 Task: Get a notification when it's time for the webinar.
Action: Mouse moved to (76, 110)
Screenshot: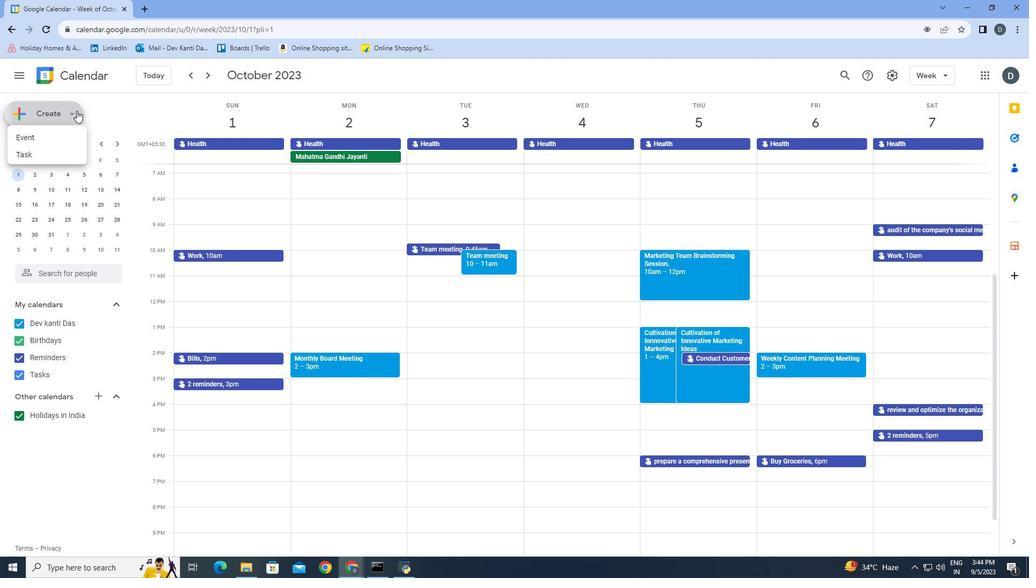 
Action: Mouse pressed left at (76, 110)
Screenshot: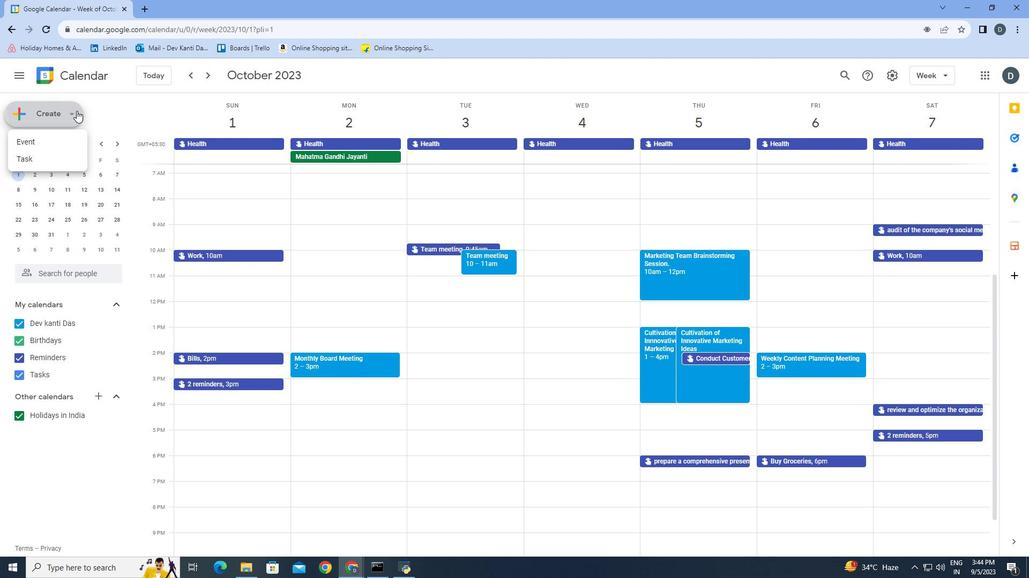 
Action: Mouse moved to (47, 146)
Screenshot: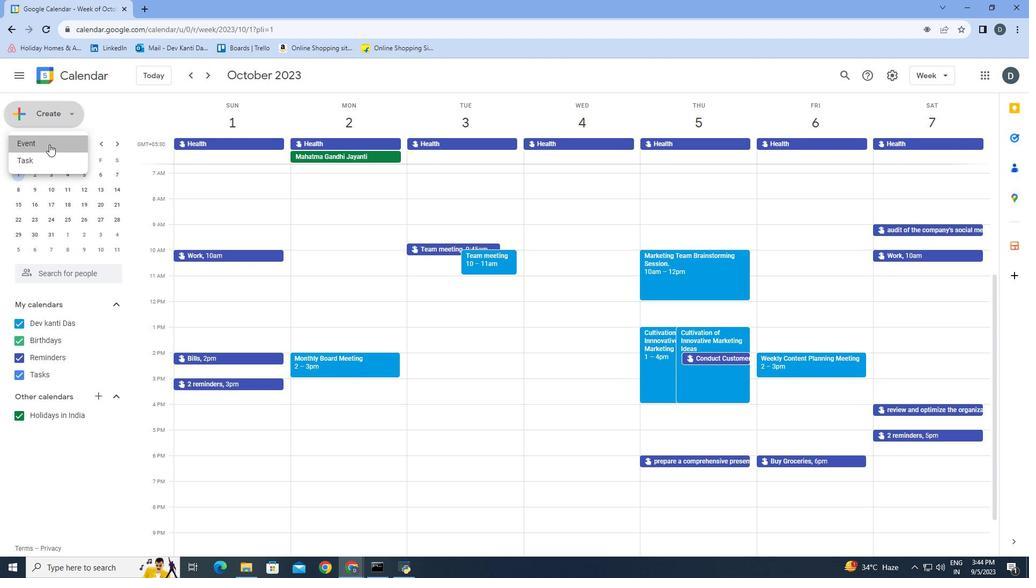 
Action: Mouse pressed left at (47, 146)
Screenshot: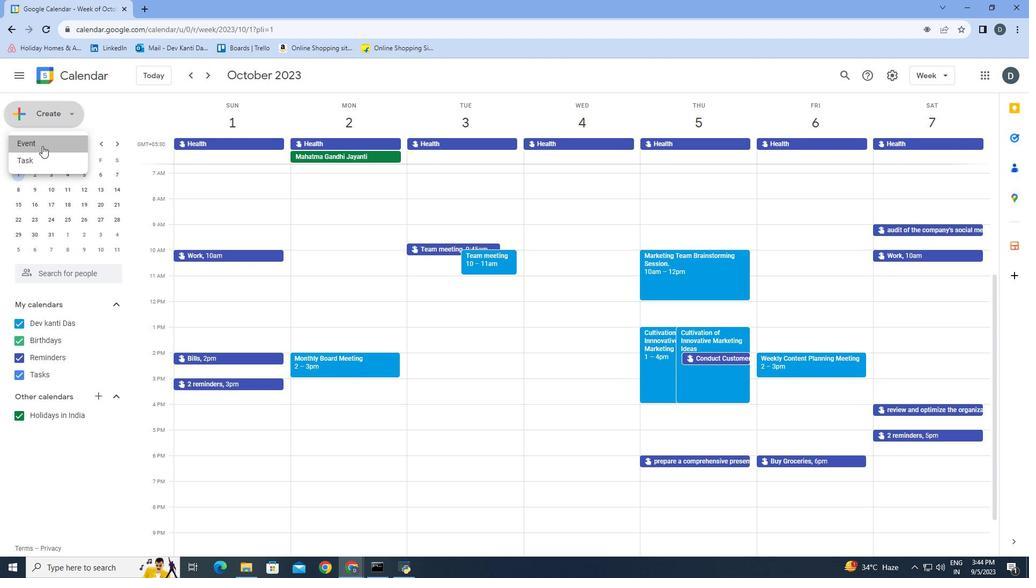 
Action: Mouse moved to (437, 425)
Screenshot: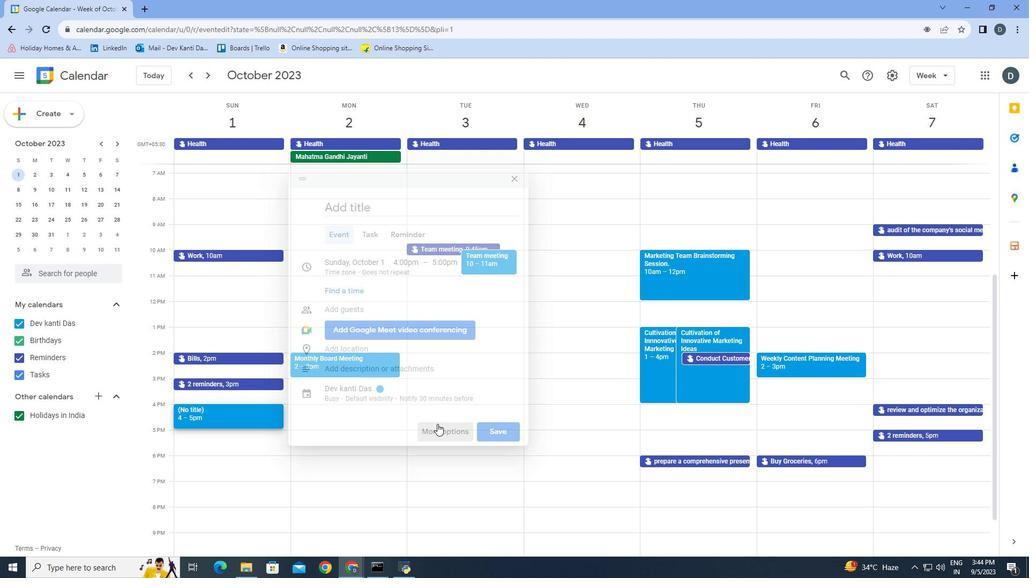 
Action: Mouse pressed left at (437, 425)
Screenshot: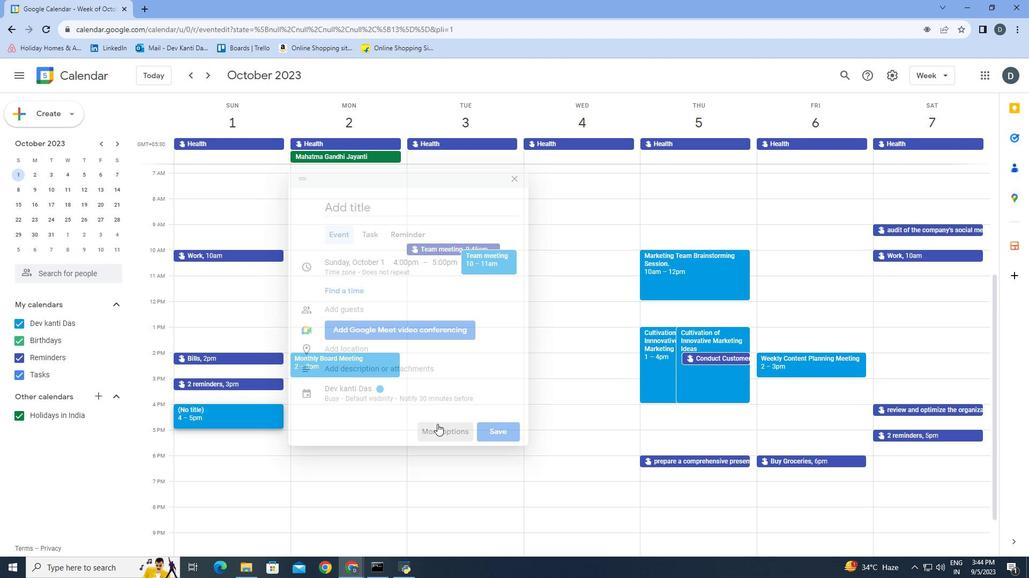 
Action: Mouse moved to (169, 79)
Screenshot: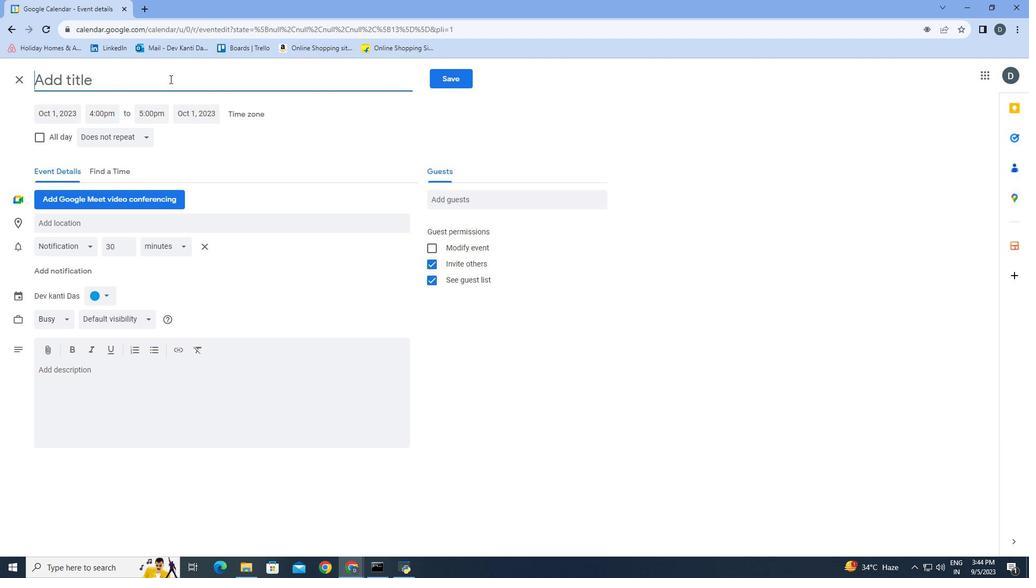 
Action: Mouse pressed left at (169, 79)
Screenshot: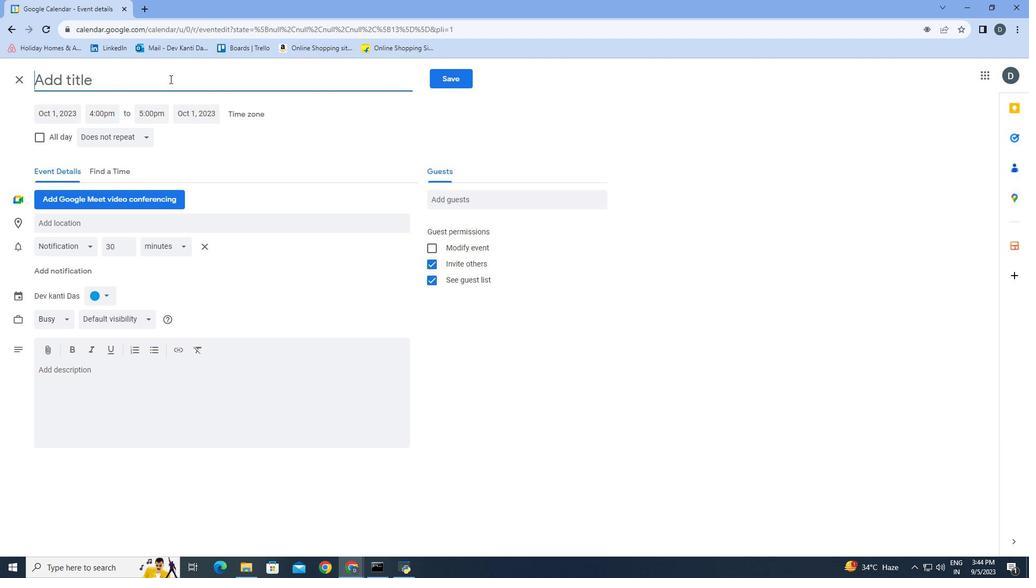 
Action: Key pressed web
Screenshot: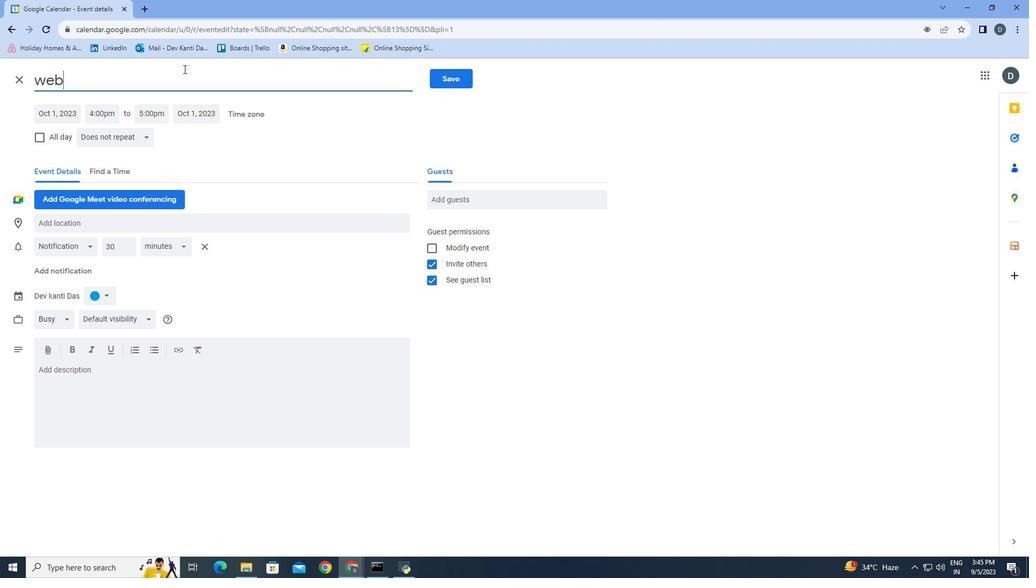 
Action: Mouse moved to (183, 69)
Screenshot: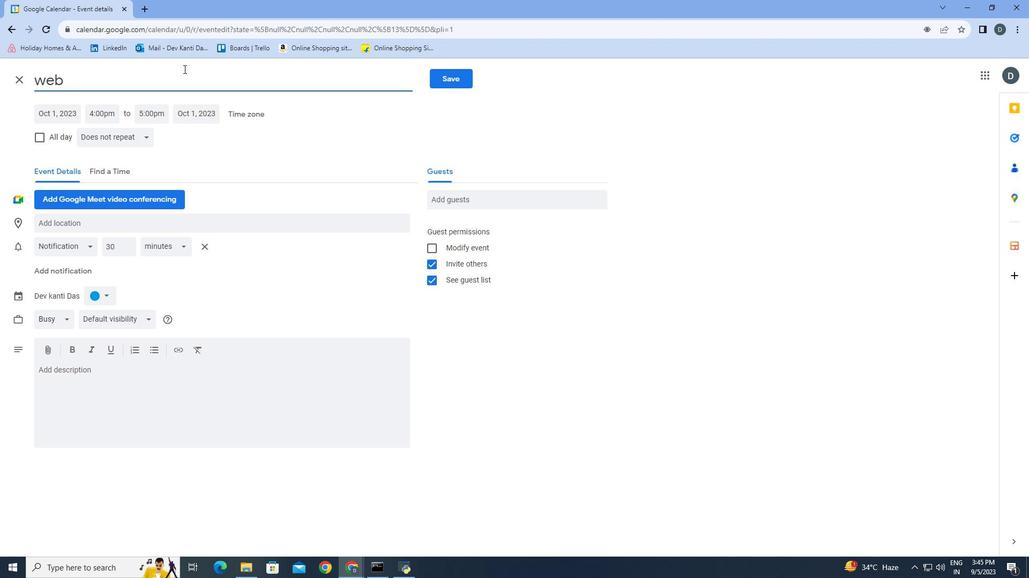 
Action: Key pressed inar
Screenshot: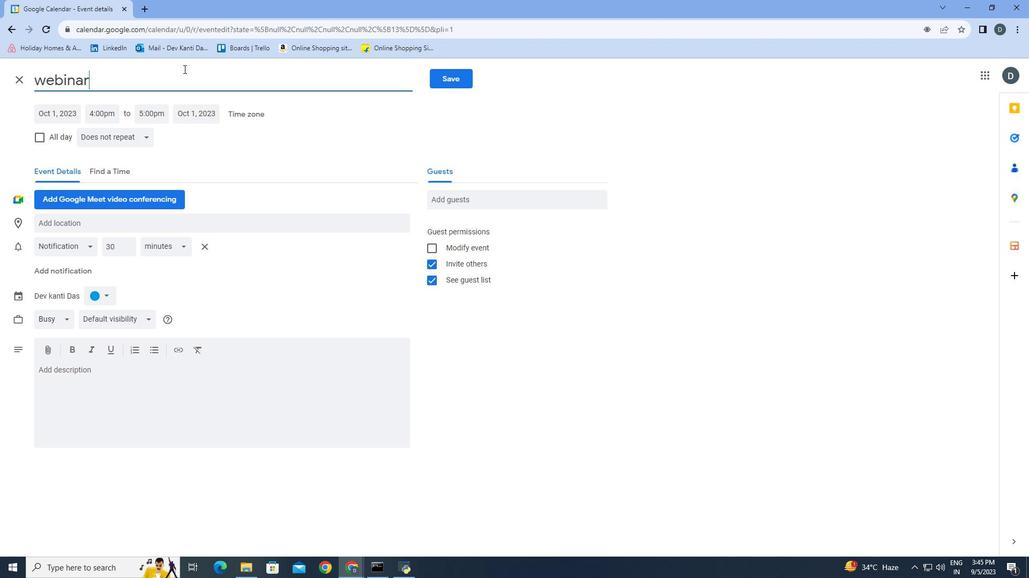 
Action: Mouse moved to (56, 111)
Screenshot: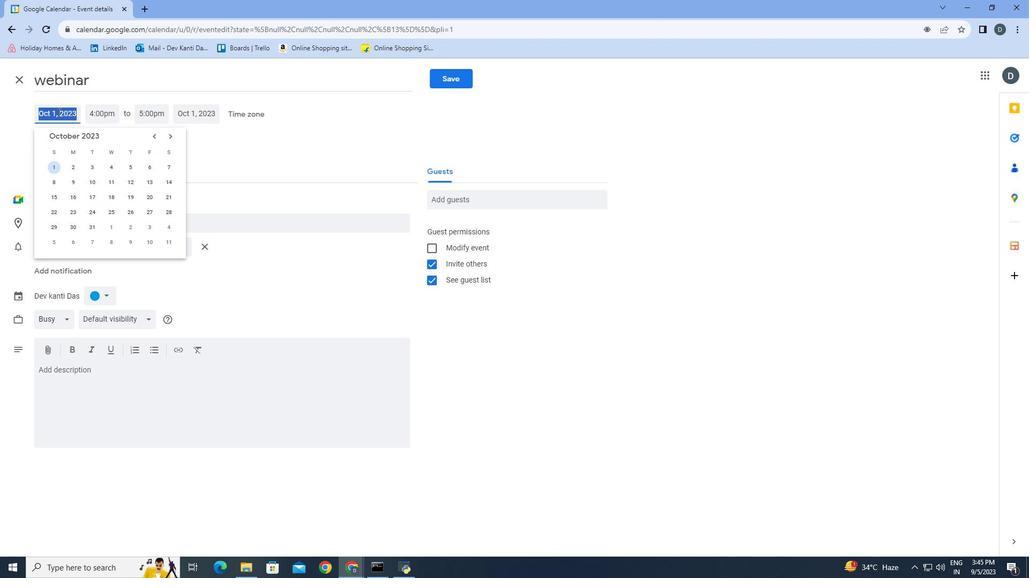 
Action: Mouse pressed left at (56, 111)
Screenshot: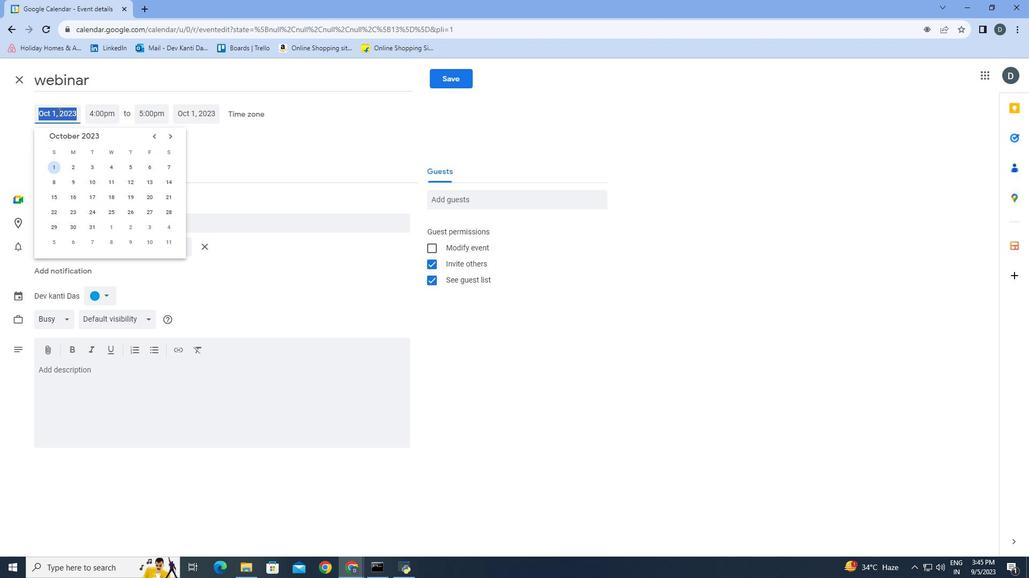 
Action: Mouse moved to (89, 180)
Screenshot: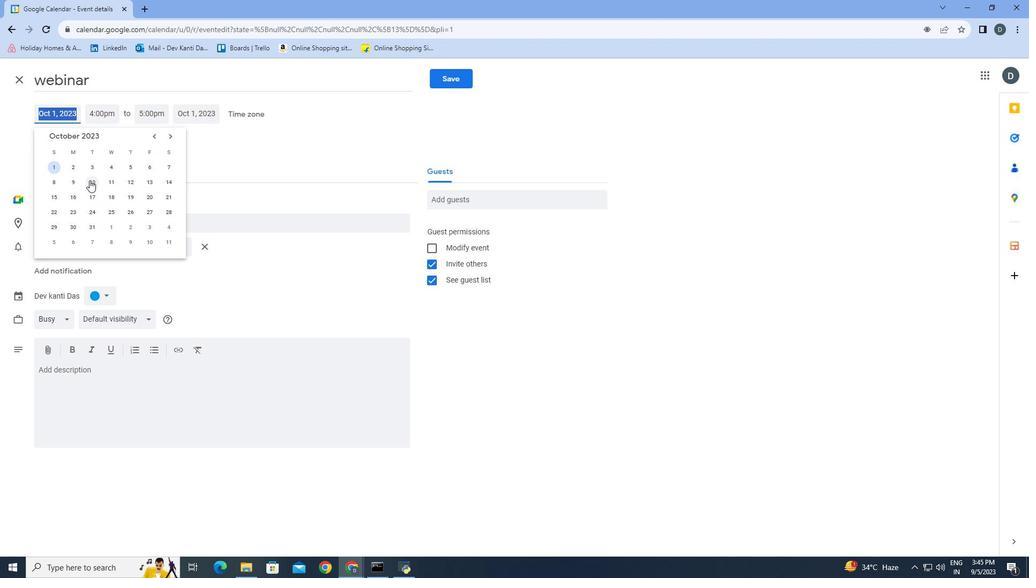 
Action: Mouse pressed left at (89, 180)
Screenshot: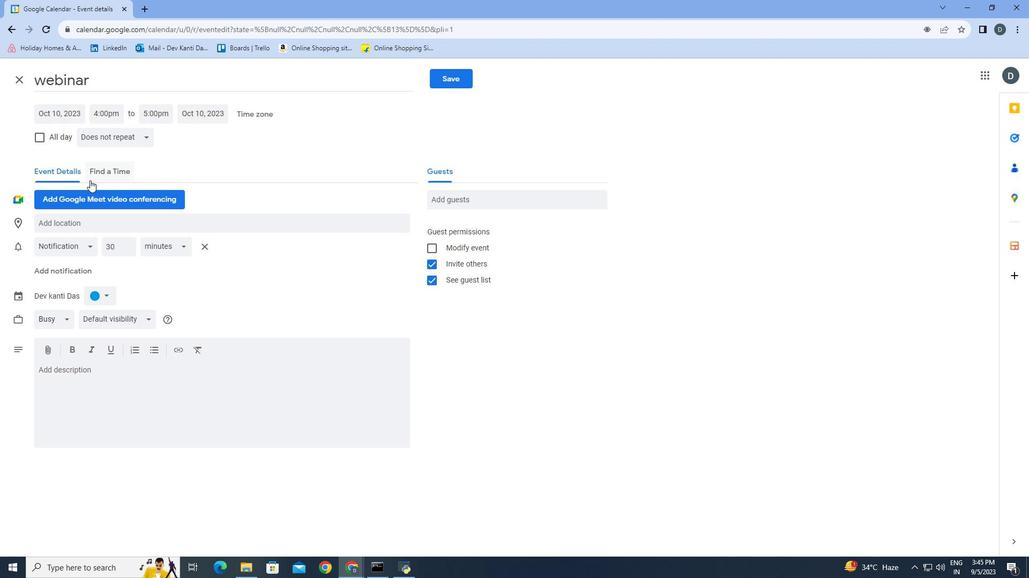 
Action: Mouse moved to (115, 223)
Screenshot: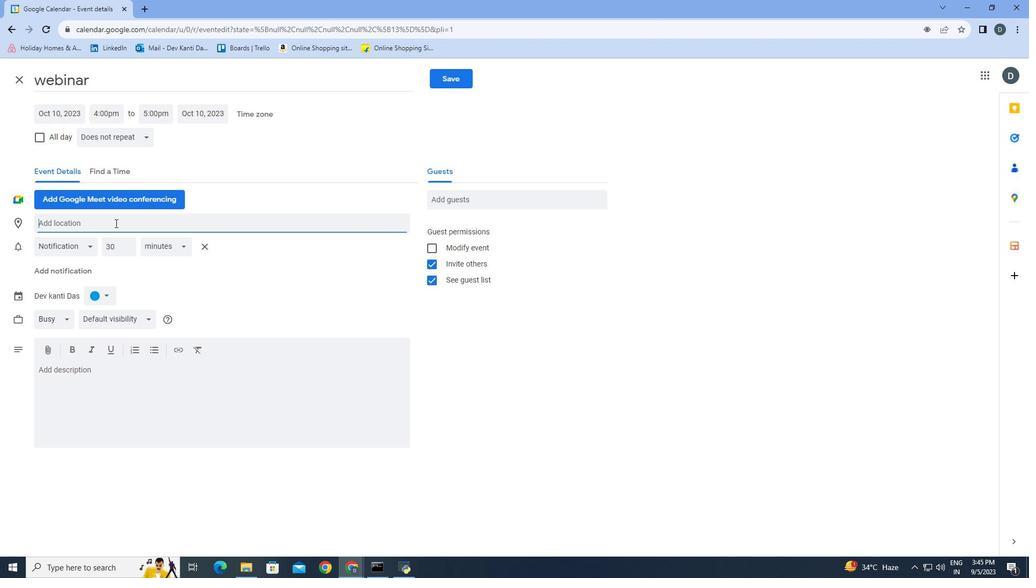
Action: Mouse pressed left at (115, 223)
Screenshot: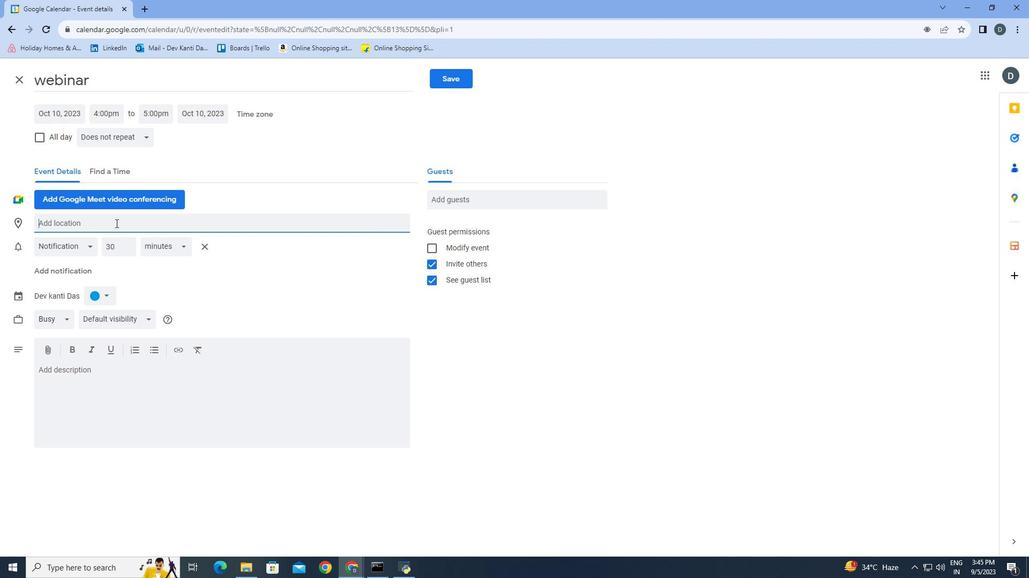
Action: Mouse moved to (122, 217)
Screenshot: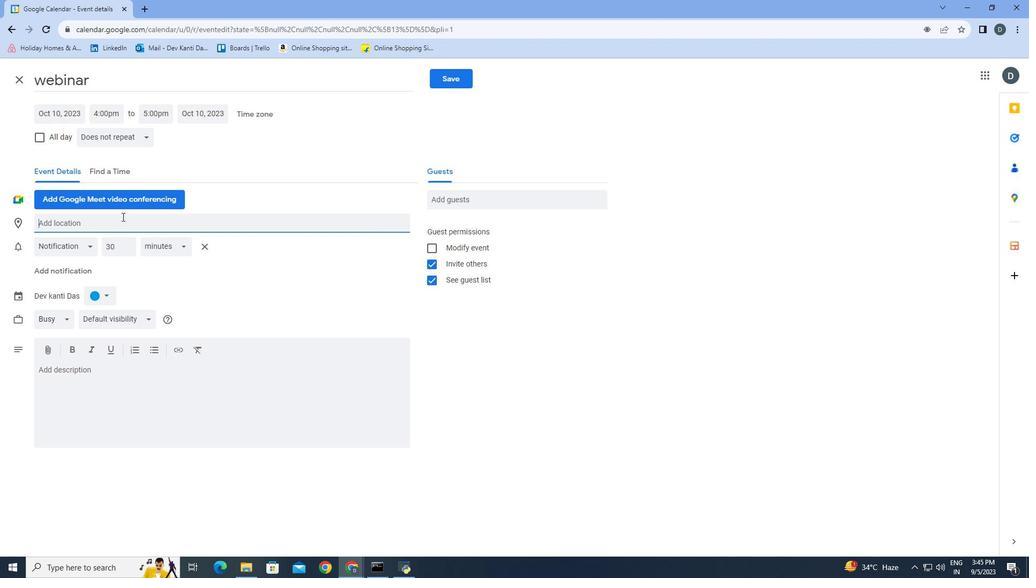 
Action: Key pressed <Key.shift>C
Screenshot: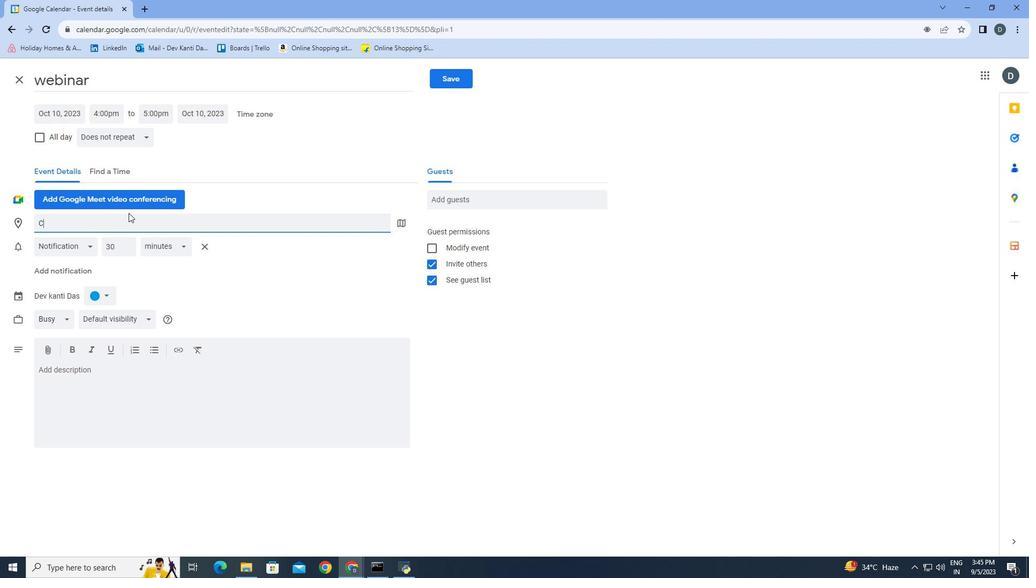 
Action: Mouse moved to (136, 206)
Screenshot: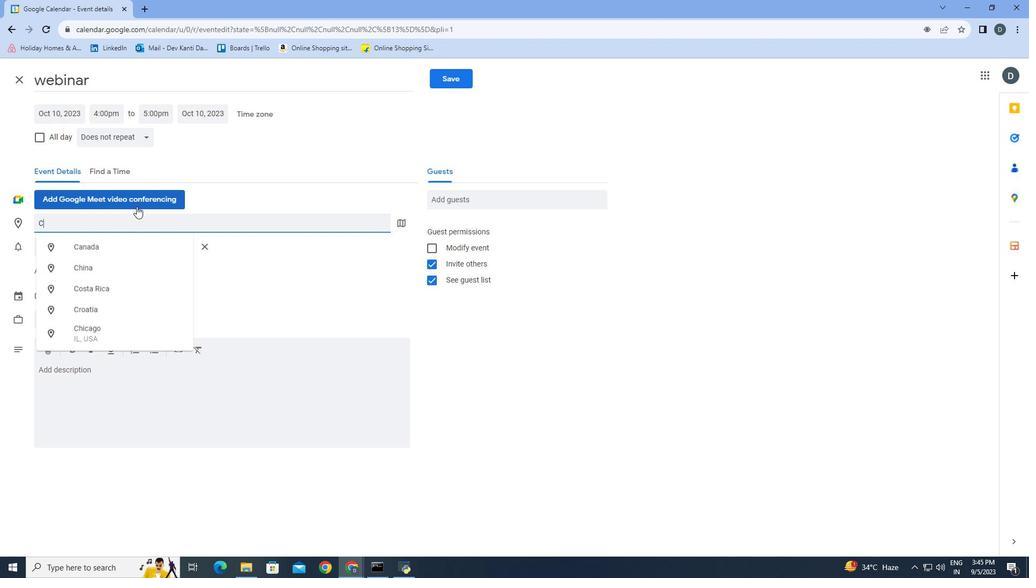 
Action: Key pressed onference<Key.space><Key.shift>Room<Key.enter>
Screenshot: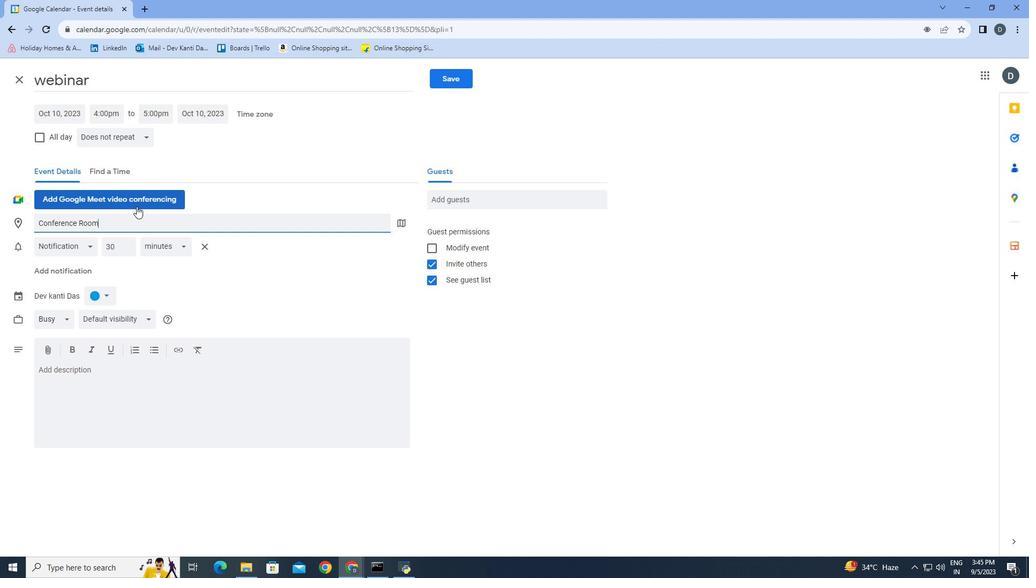 
Action: Mouse moved to (78, 252)
Screenshot: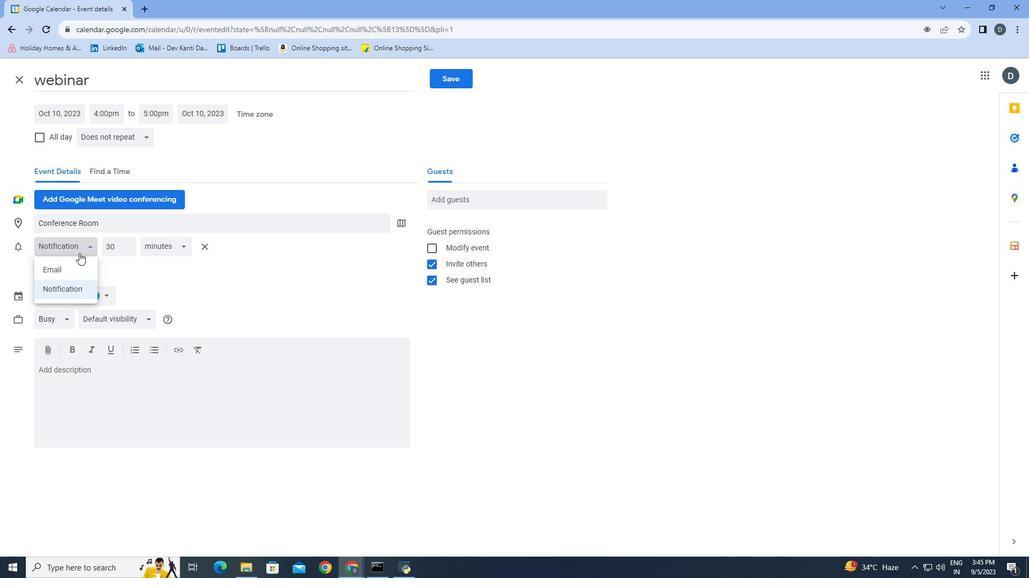 
Action: Mouse pressed left at (78, 252)
Screenshot: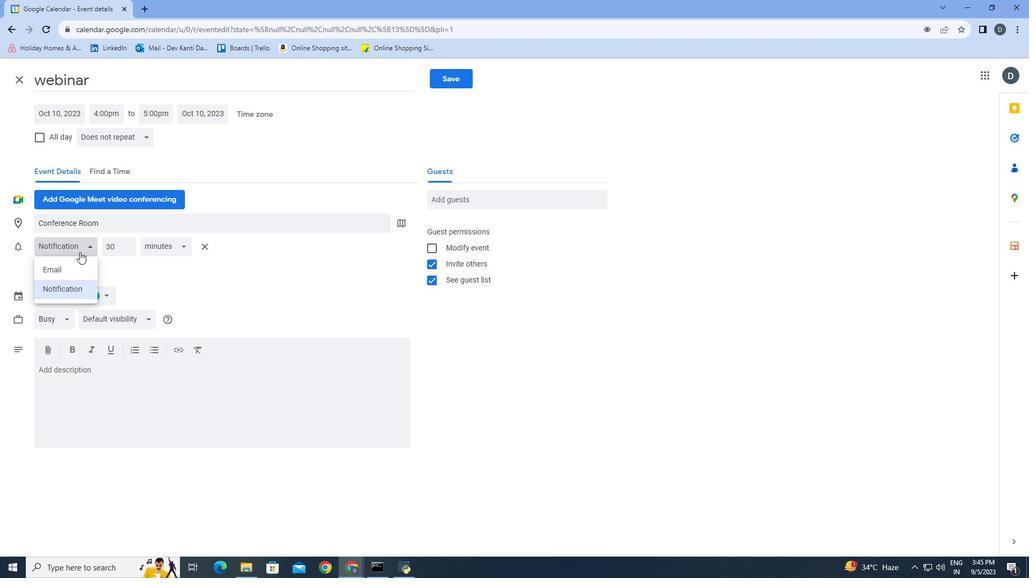 
Action: Mouse moved to (73, 286)
Screenshot: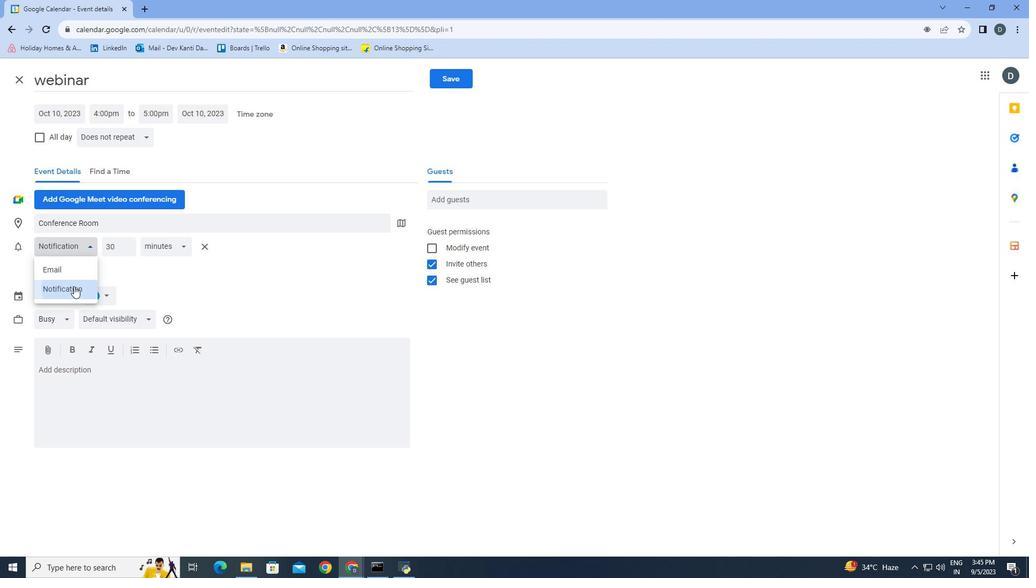 
Action: Mouse pressed left at (73, 286)
Screenshot: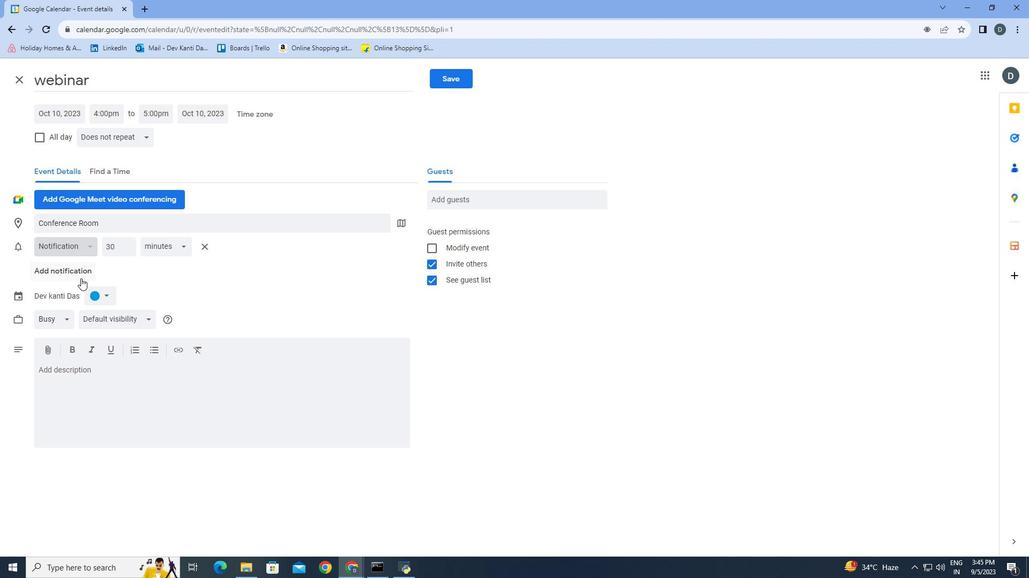 
Action: Mouse moved to (181, 243)
Screenshot: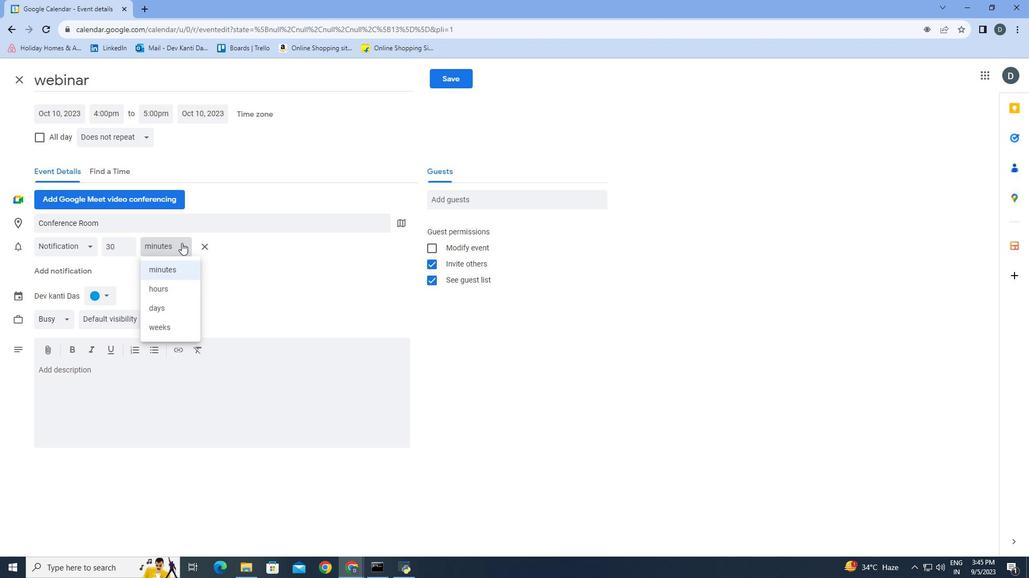 
Action: Mouse pressed left at (181, 243)
Screenshot: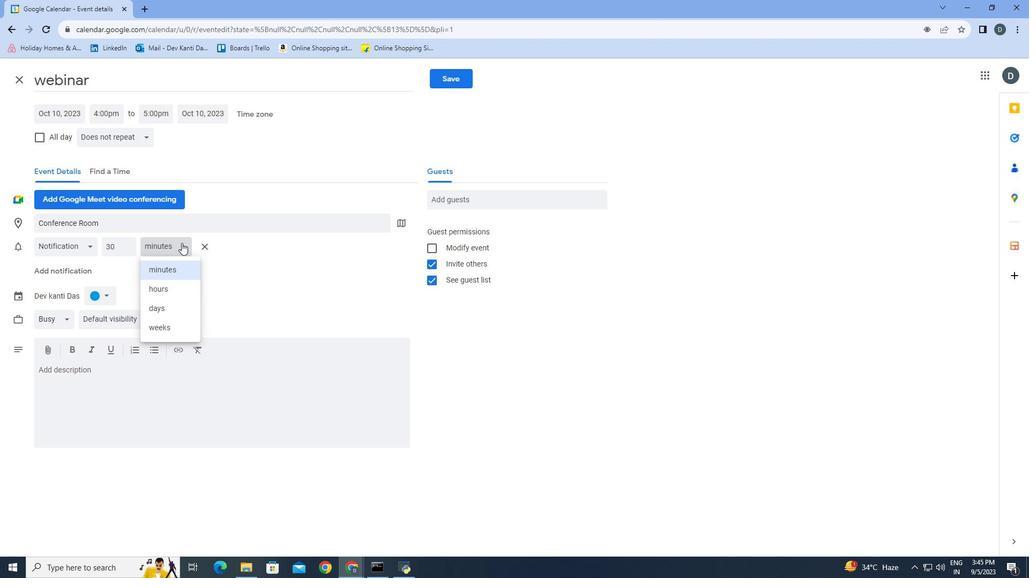 
Action: Mouse moved to (169, 309)
Screenshot: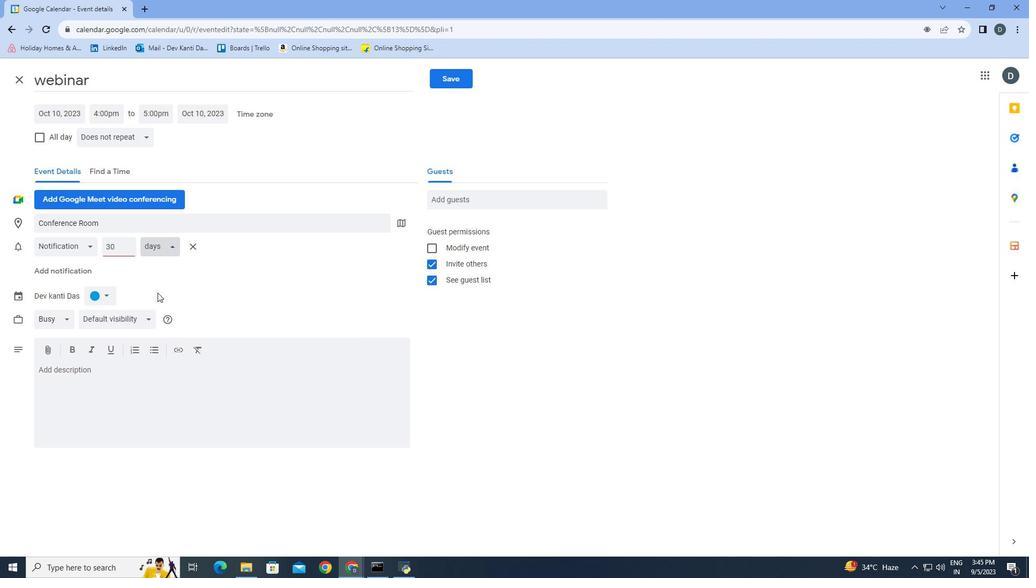 
Action: Mouse pressed left at (169, 309)
Screenshot: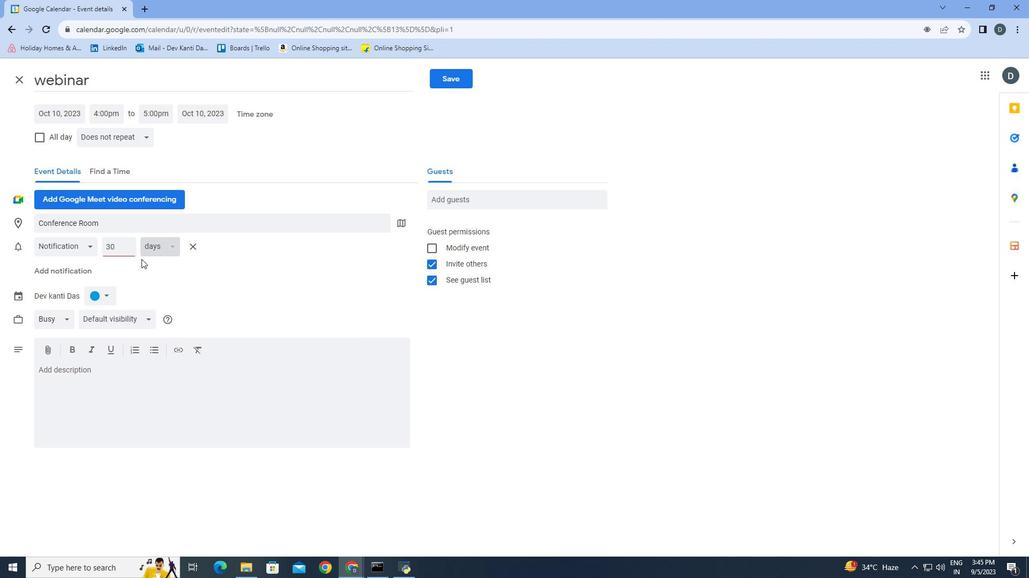 
Action: Mouse moved to (129, 243)
Screenshot: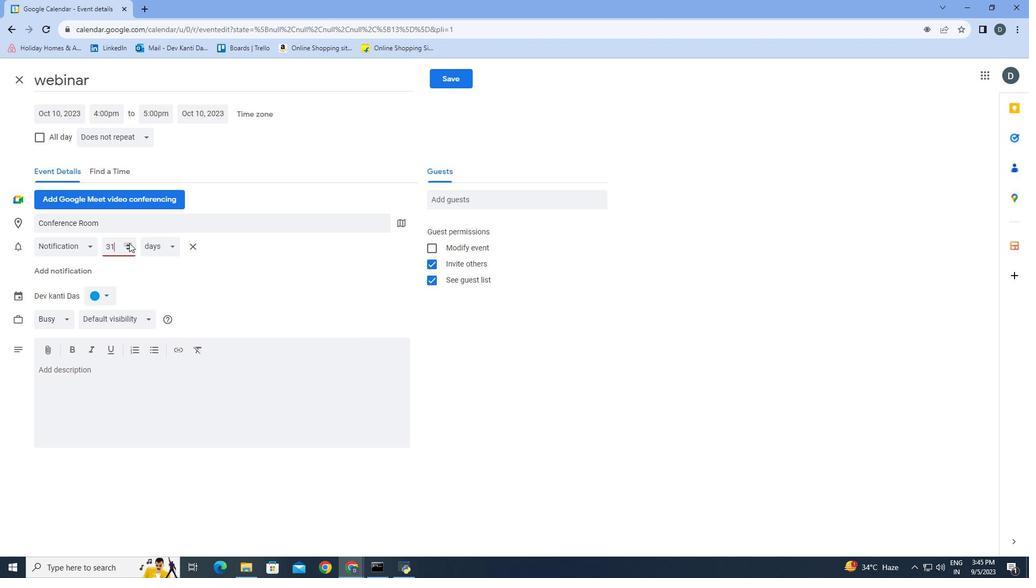 
Action: Mouse pressed left at (129, 243)
Screenshot: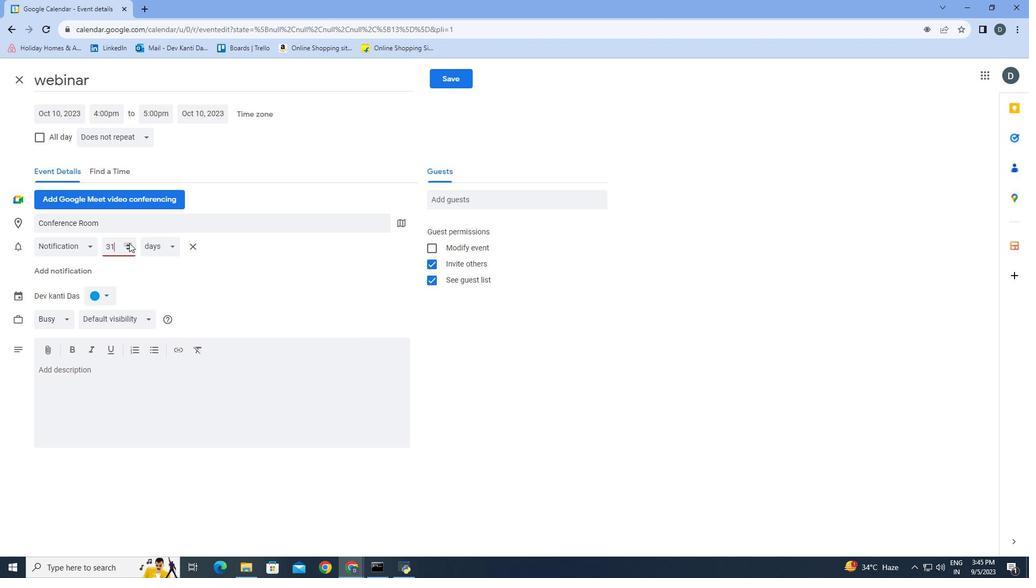 
Action: Mouse moved to (128, 248)
Screenshot: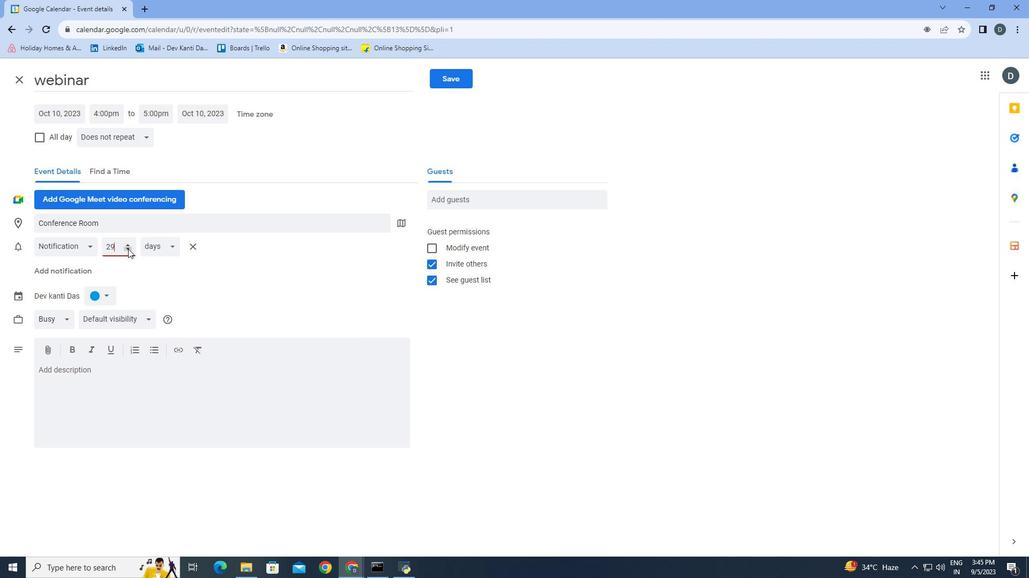 
Action: Mouse pressed left at (128, 248)
Screenshot: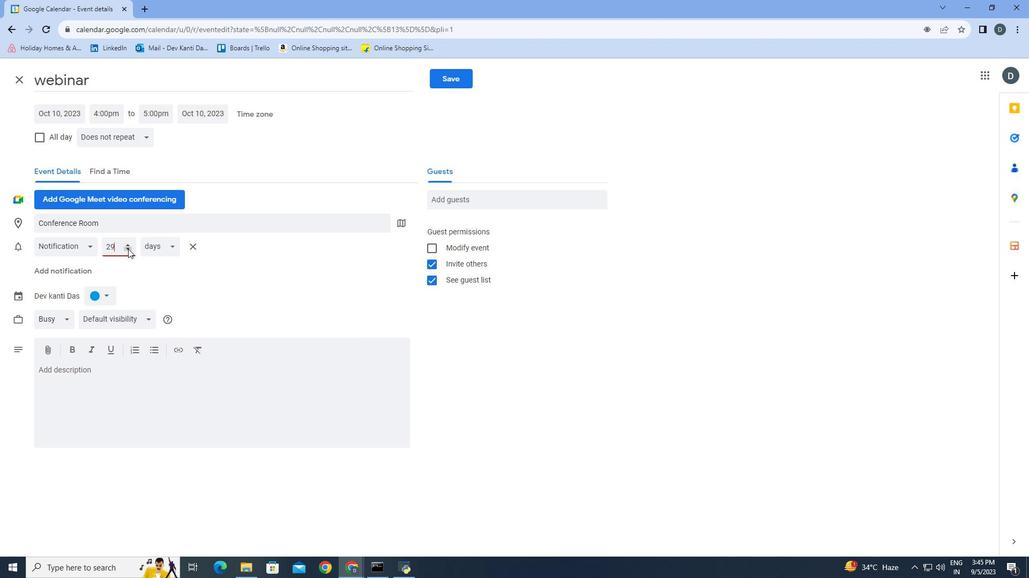 
Action: Mouse pressed left at (128, 248)
Screenshot: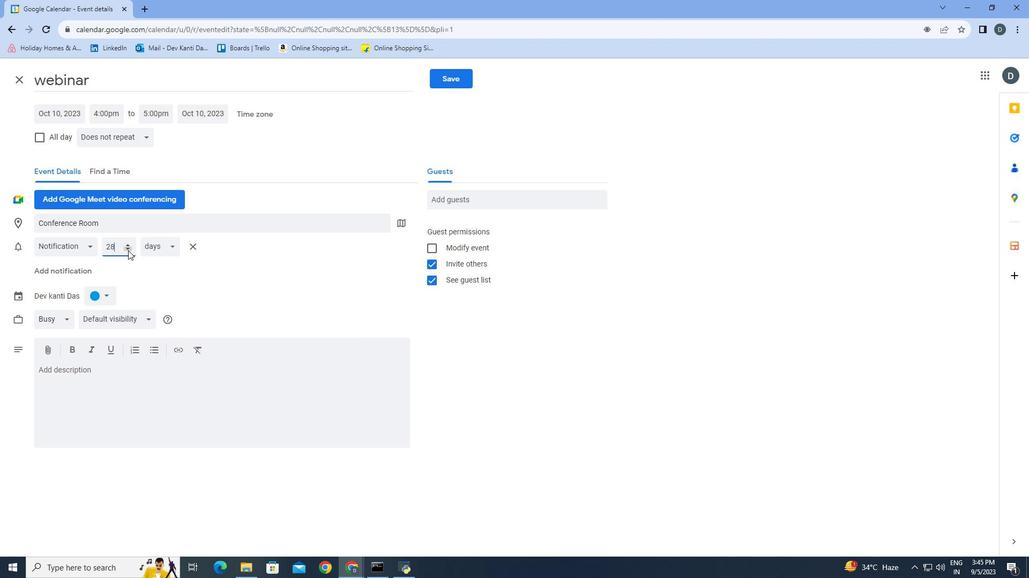 
Action: Mouse moved to (128, 249)
Screenshot: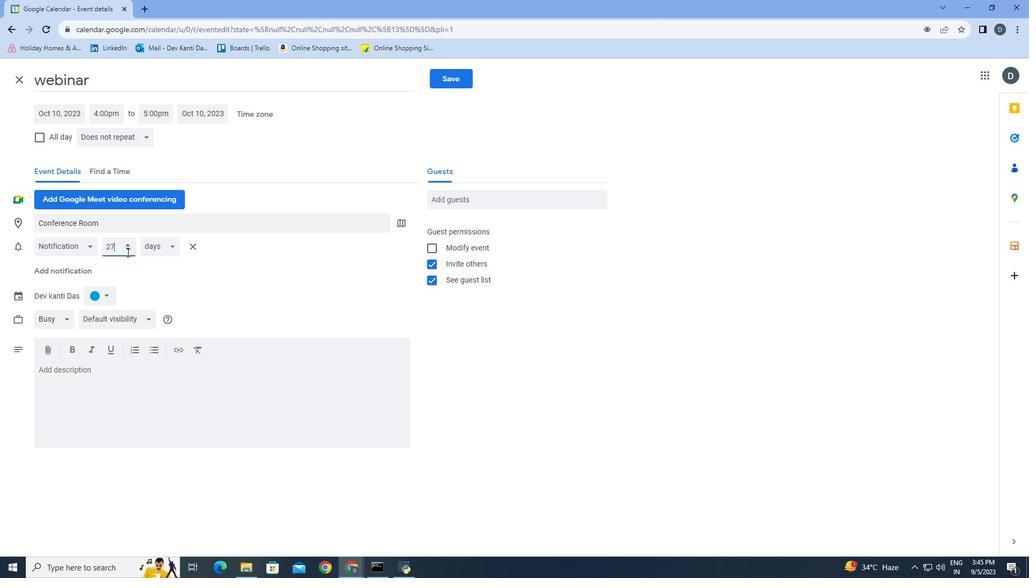 
Action: Mouse pressed left at (128, 249)
Screenshot: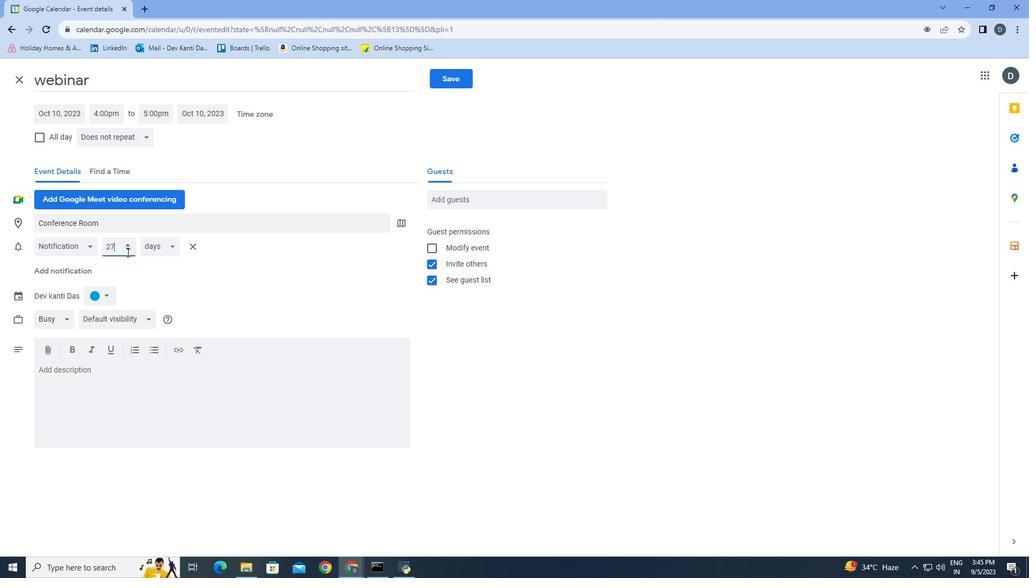 
Action: Mouse moved to (128, 251)
Screenshot: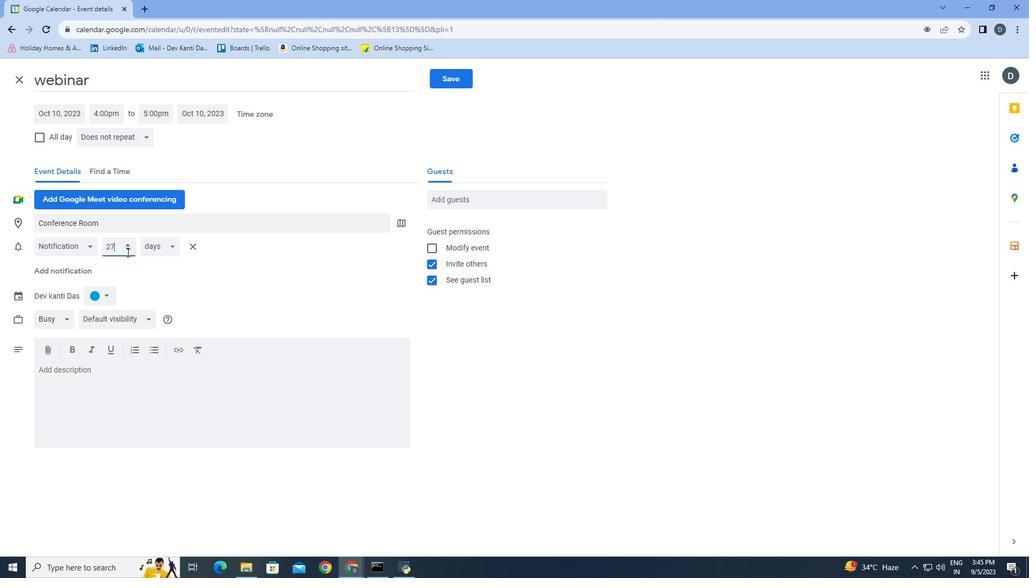 
Action: Mouse pressed left at (128, 251)
Screenshot: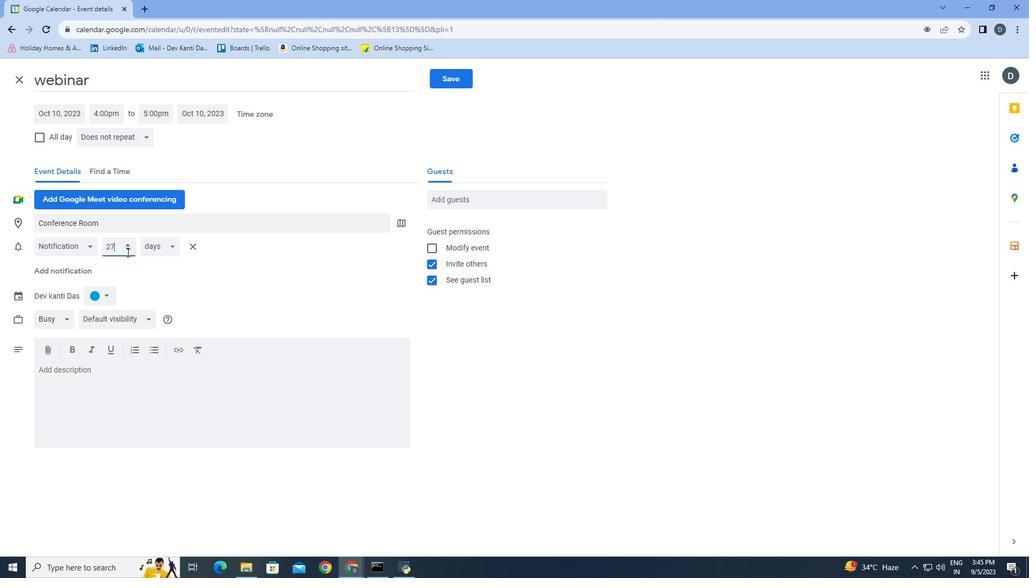 
Action: Mouse moved to (127, 252)
Screenshot: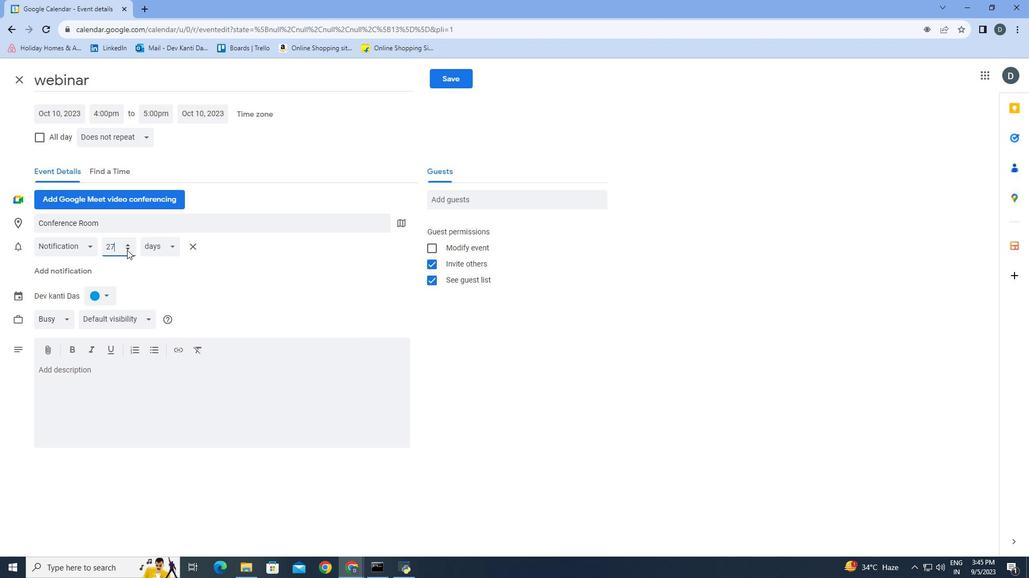 
Action: Mouse pressed left at (127, 252)
Screenshot: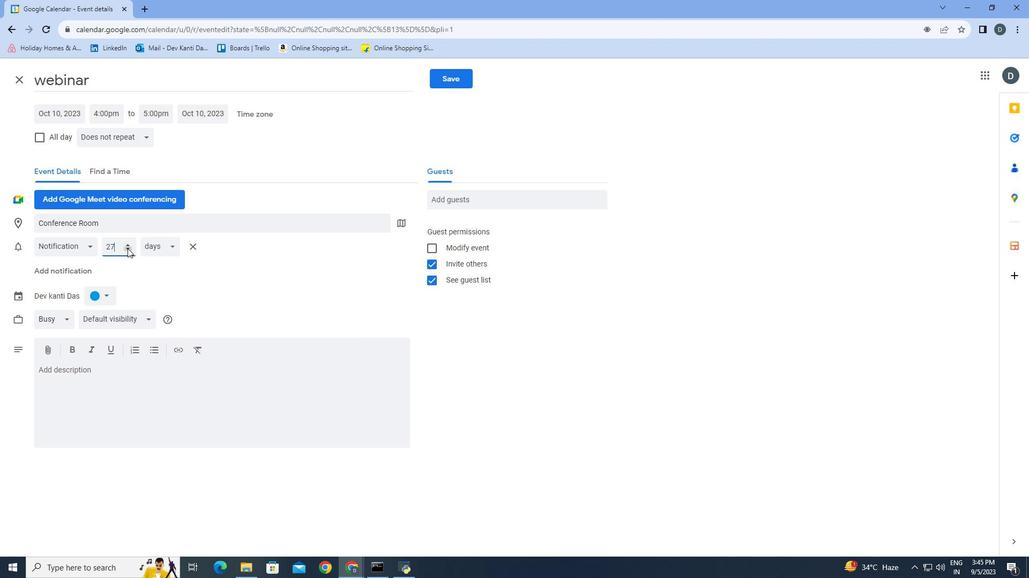 
Action: Mouse moved to (127, 248)
Screenshot: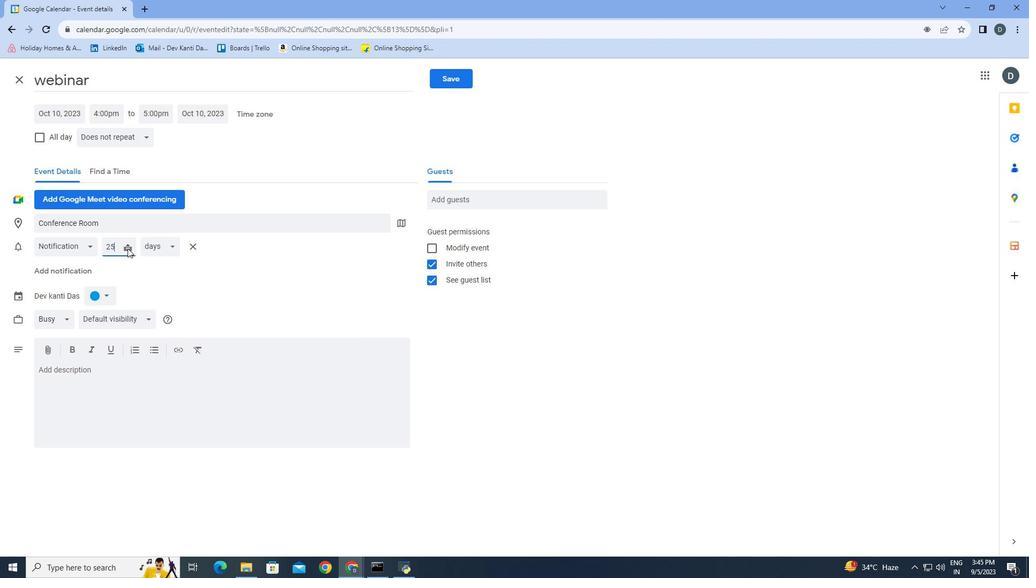 
Action: Mouse pressed left at (127, 248)
Screenshot: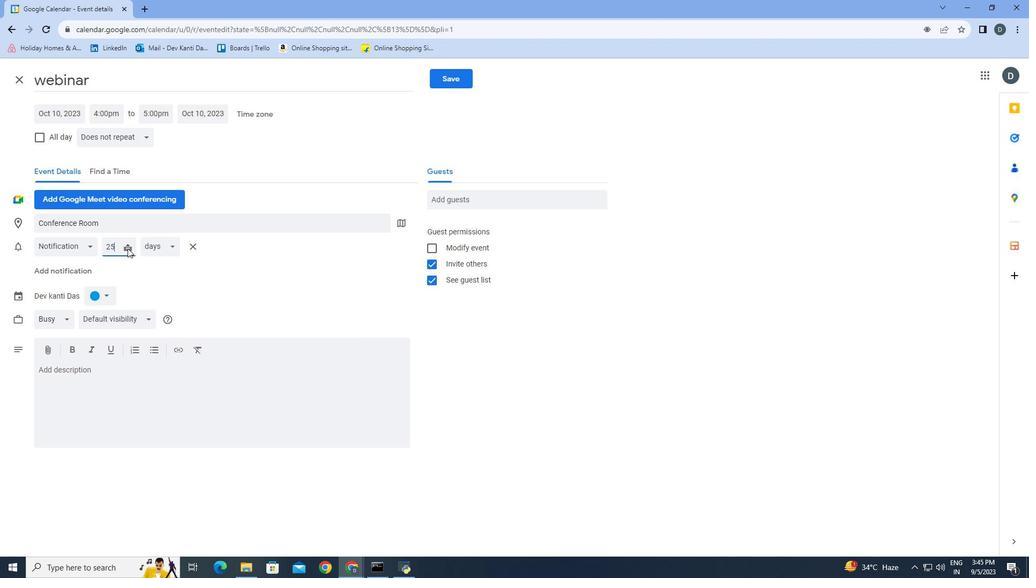 
Action: Mouse pressed left at (127, 248)
Screenshot: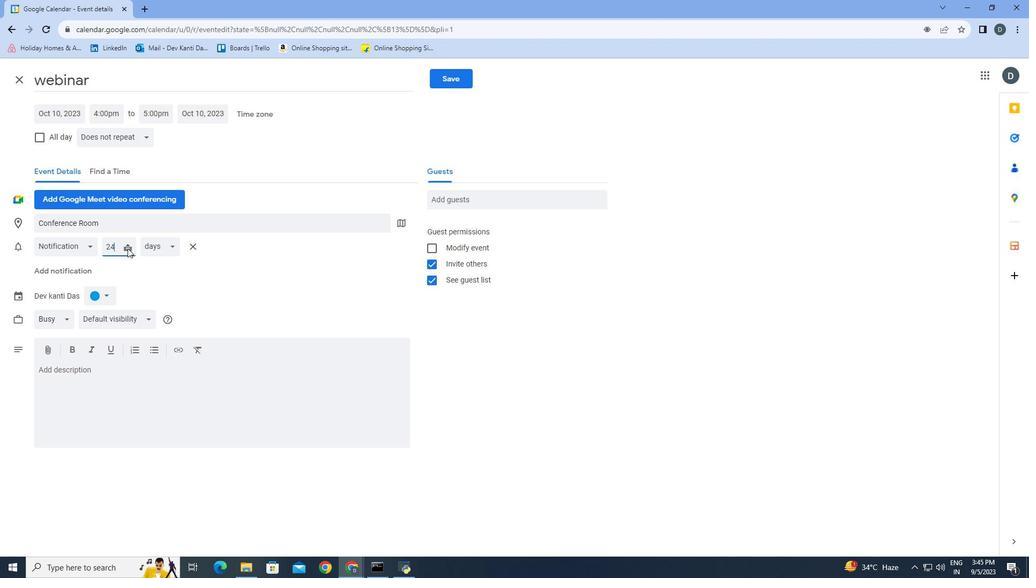 
Action: Mouse pressed left at (127, 248)
Screenshot: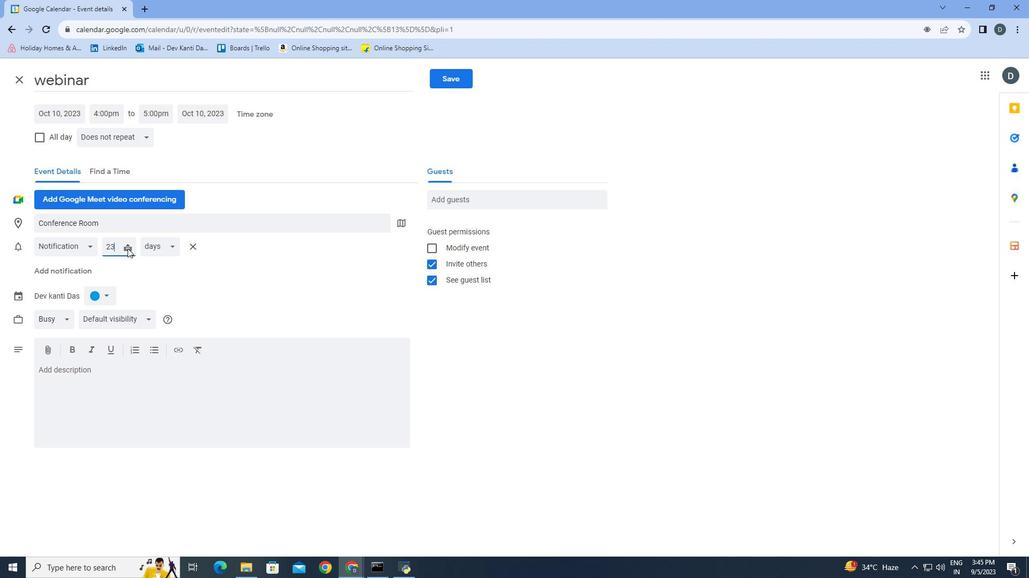 
Action: Mouse pressed left at (127, 248)
Screenshot: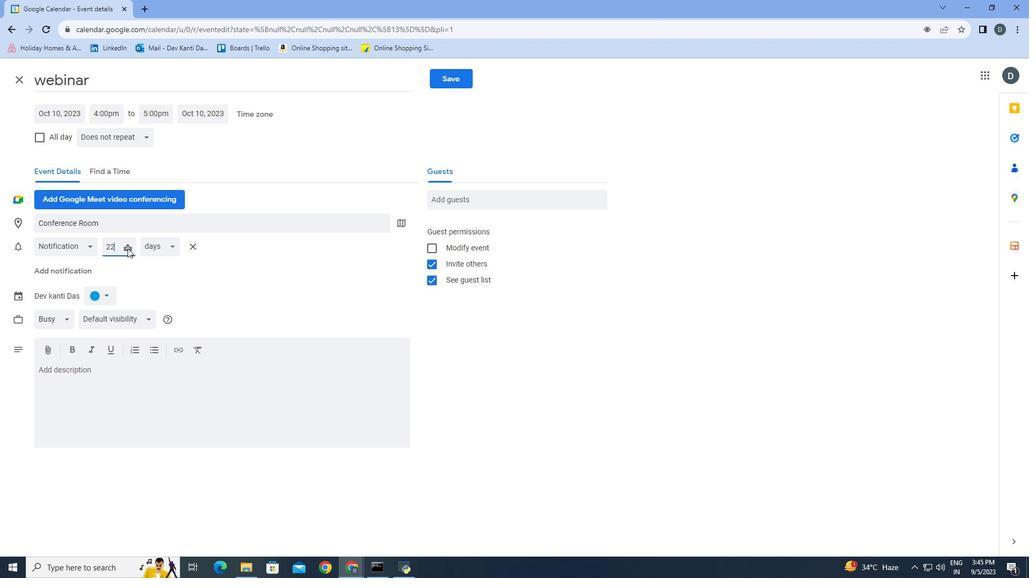
Action: Mouse pressed left at (127, 248)
Screenshot: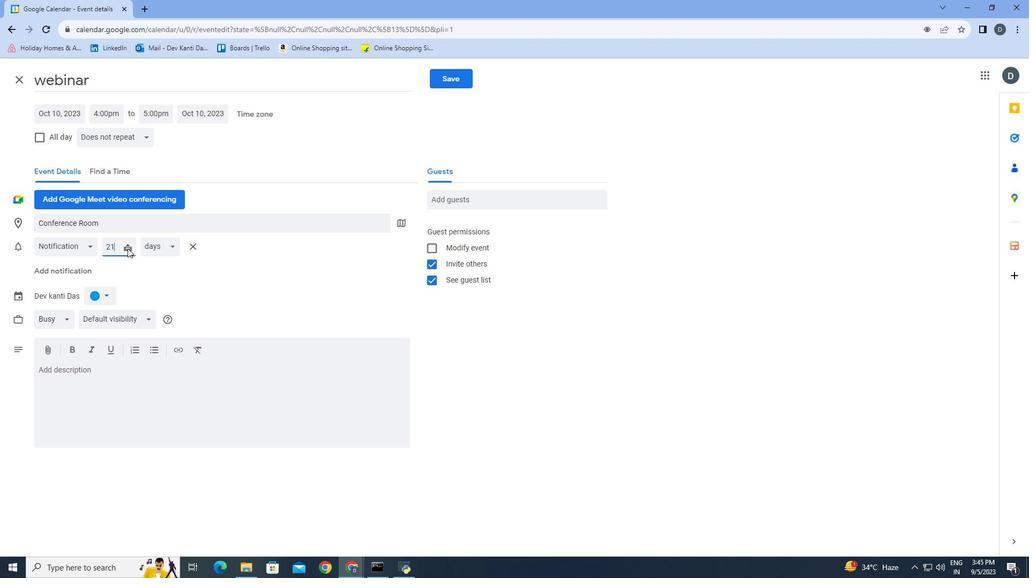 
Action: Mouse pressed left at (127, 248)
Screenshot: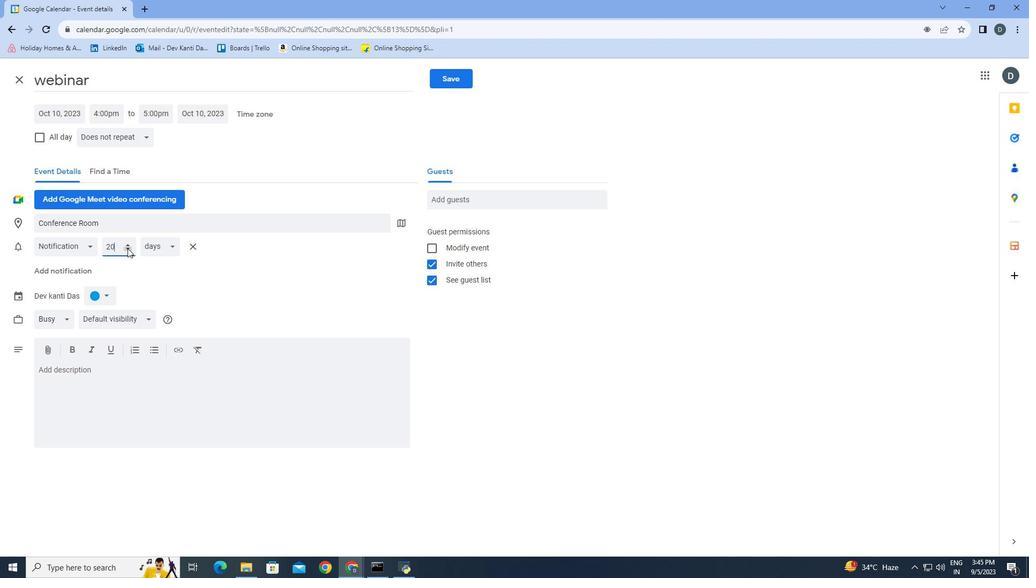 
Action: Mouse pressed left at (127, 248)
Screenshot: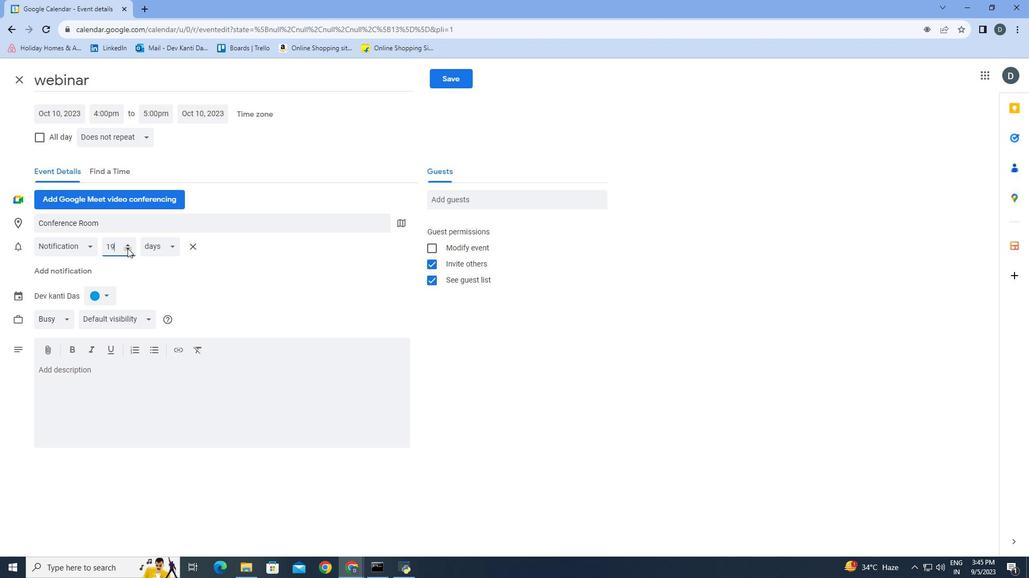 
Action: Mouse pressed left at (127, 248)
Screenshot: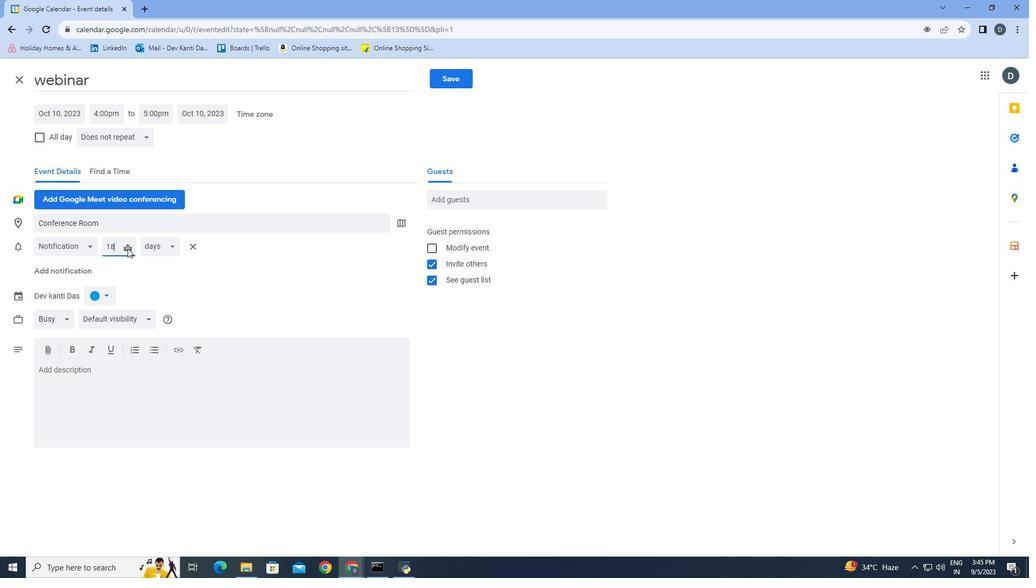 
Action: Mouse pressed left at (127, 248)
Screenshot: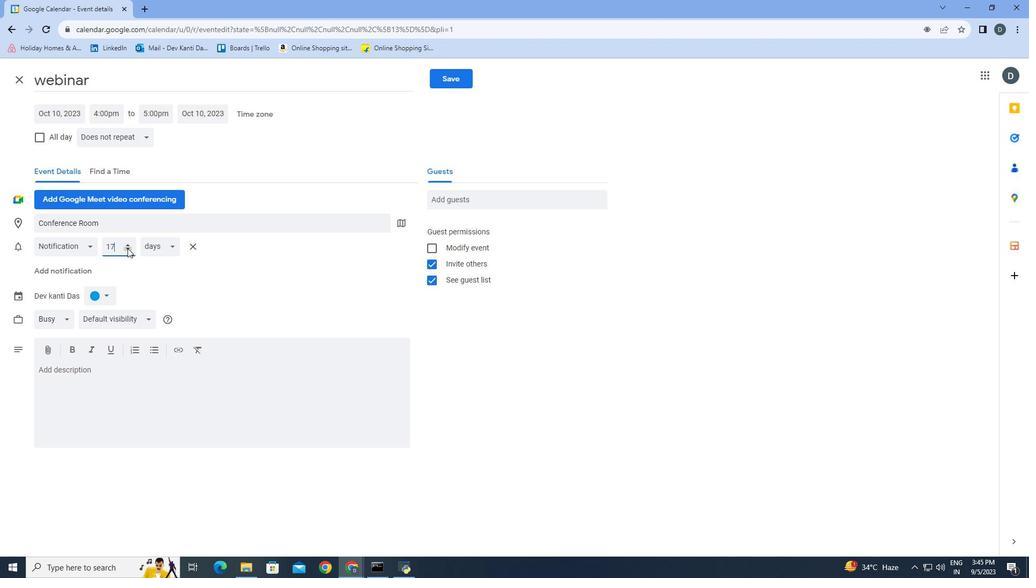 
Action: Mouse pressed left at (127, 248)
Screenshot: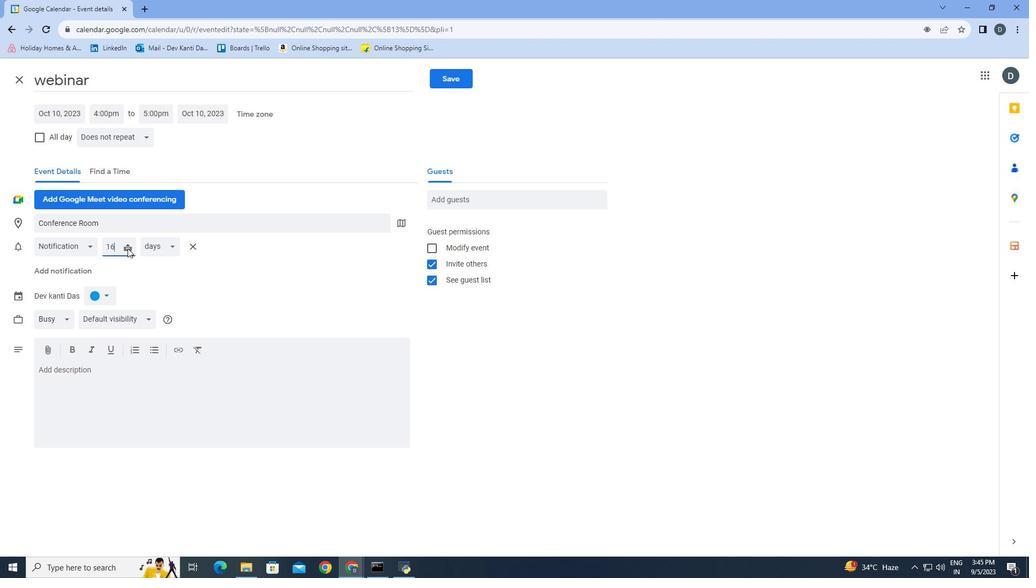 
Action: Mouse pressed left at (127, 248)
Screenshot: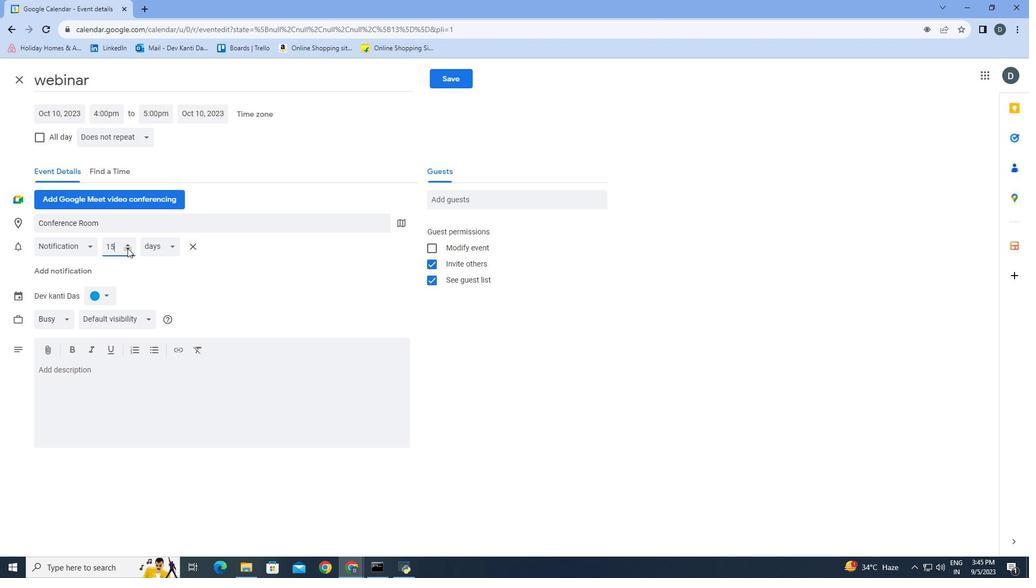 
Action: Mouse pressed left at (127, 248)
Screenshot: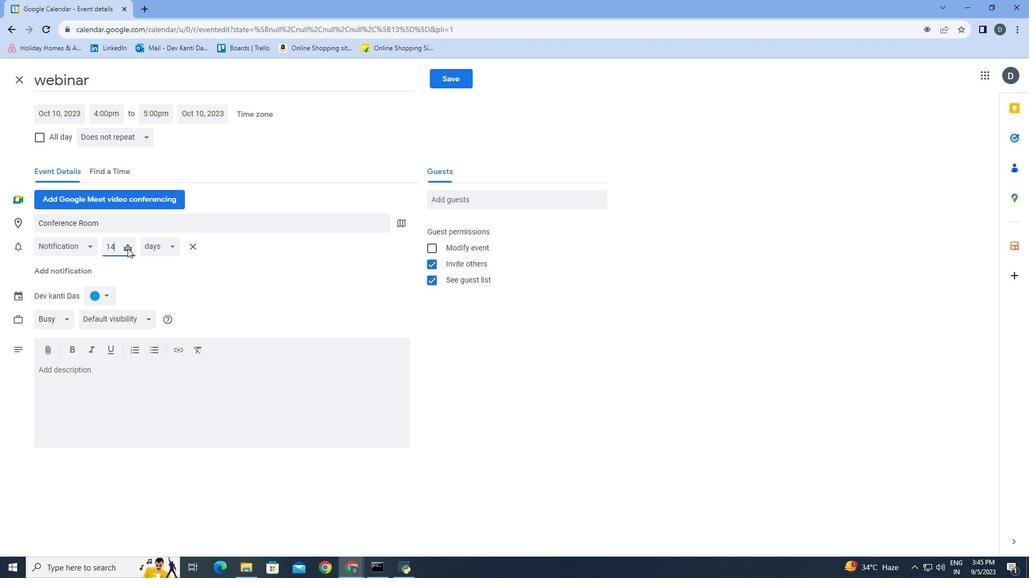 
Action: Mouse pressed left at (127, 248)
Screenshot: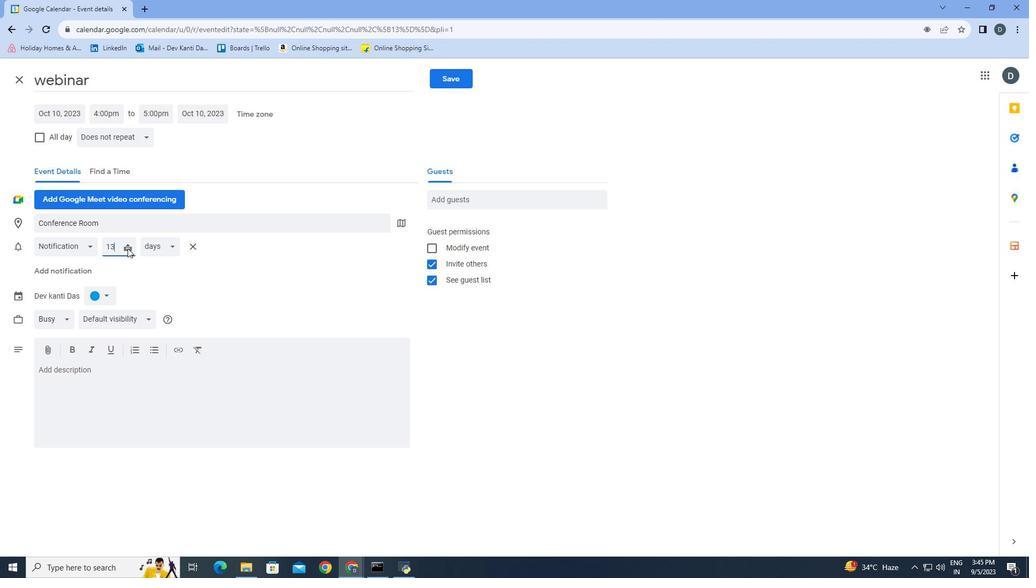 
Action: Mouse pressed left at (127, 248)
Screenshot: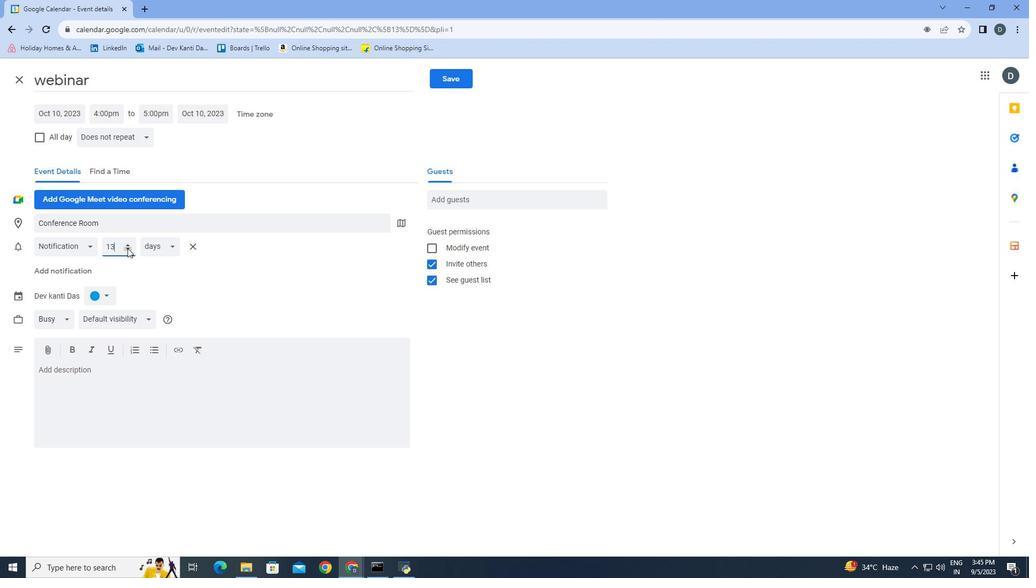 
Action: Mouse pressed left at (127, 248)
Screenshot: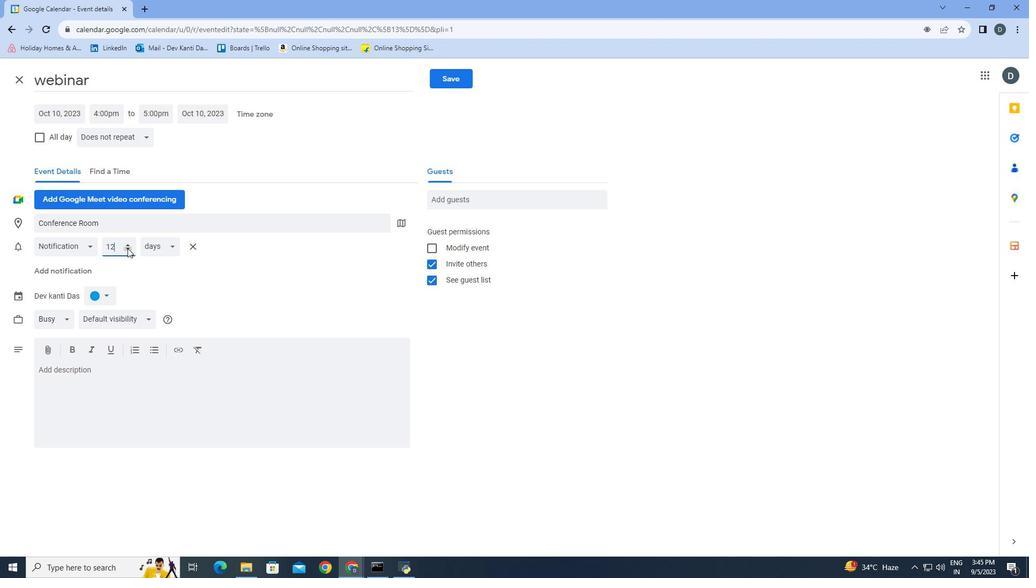 
Action: Mouse pressed left at (127, 248)
Screenshot: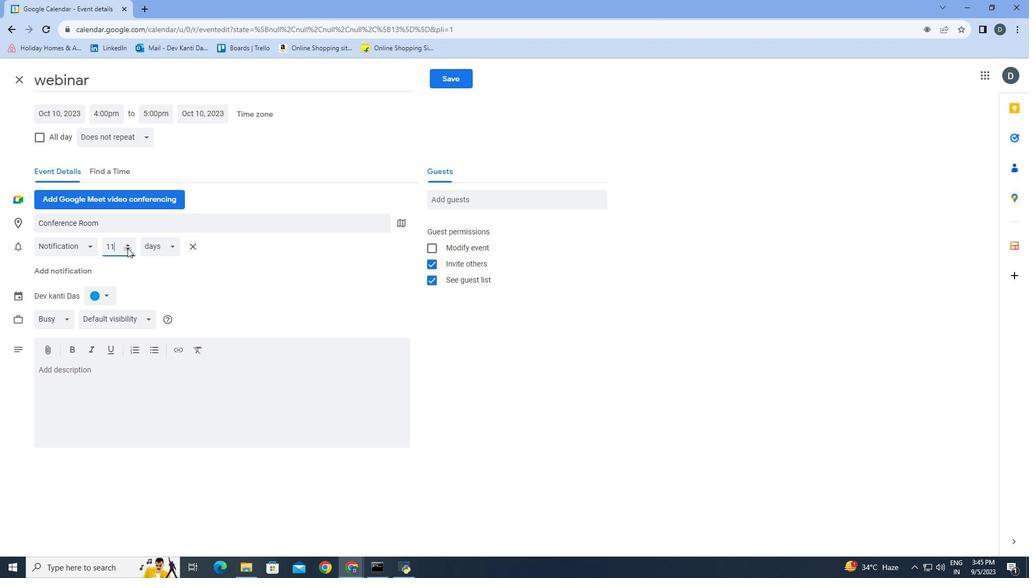 
Action: Mouse pressed left at (127, 248)
Screenshot: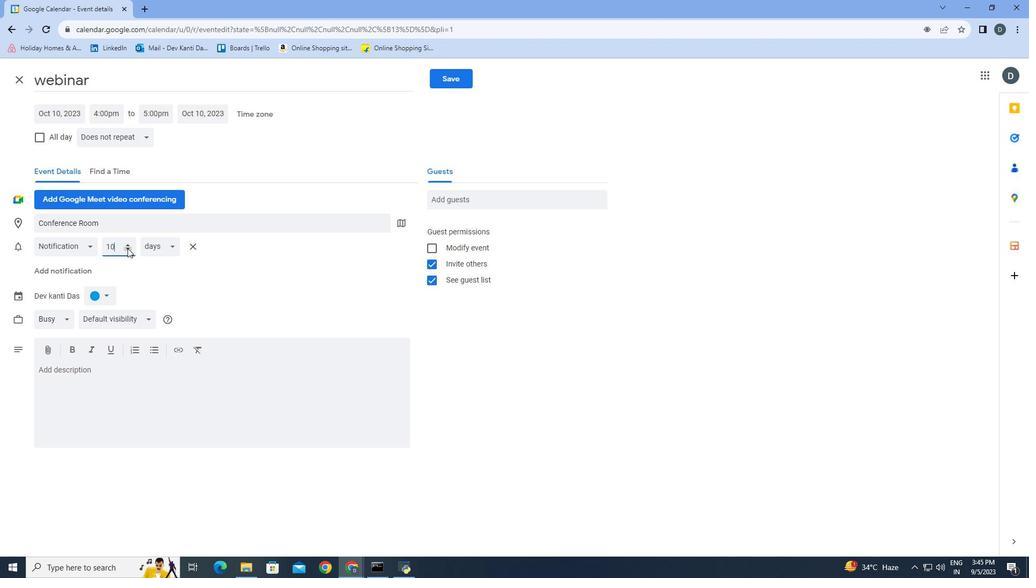 
Action: Mouse pressed left at (127, 248)
Screenshot: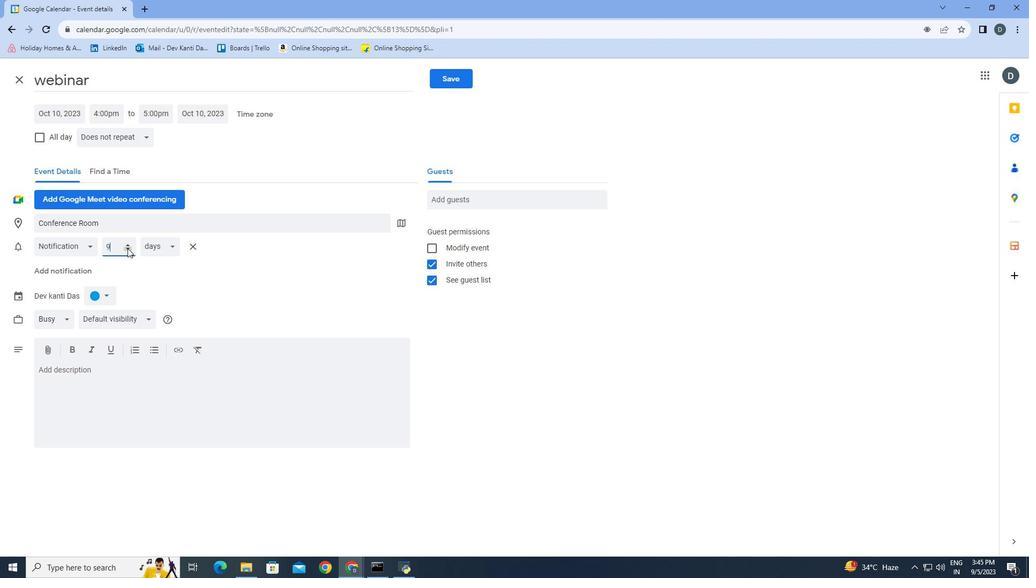
Action: Mouse pressed left at (127, 248)
Screenshot: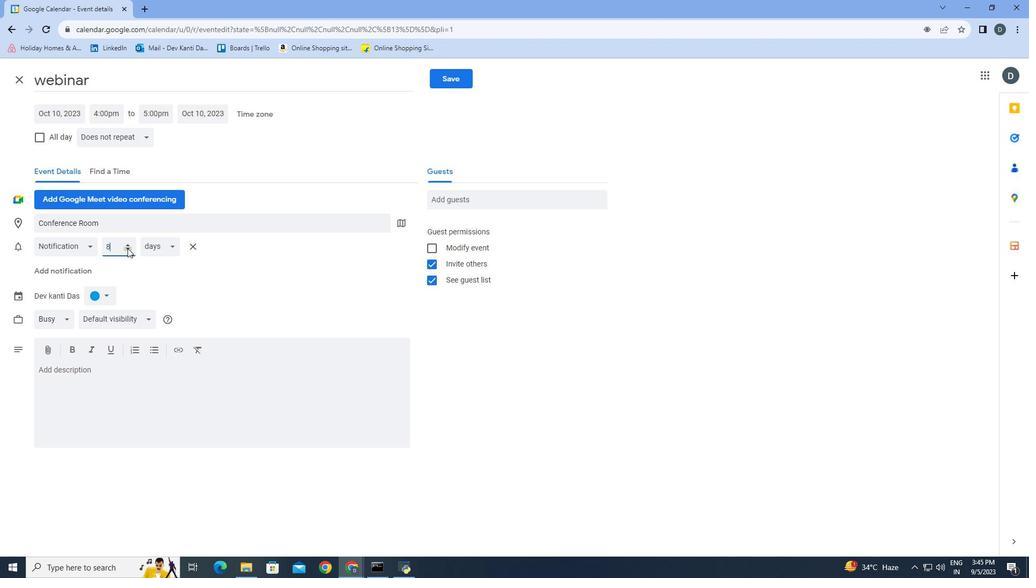 
Action: Mouse pressed left at (127, 248)
Screenshot: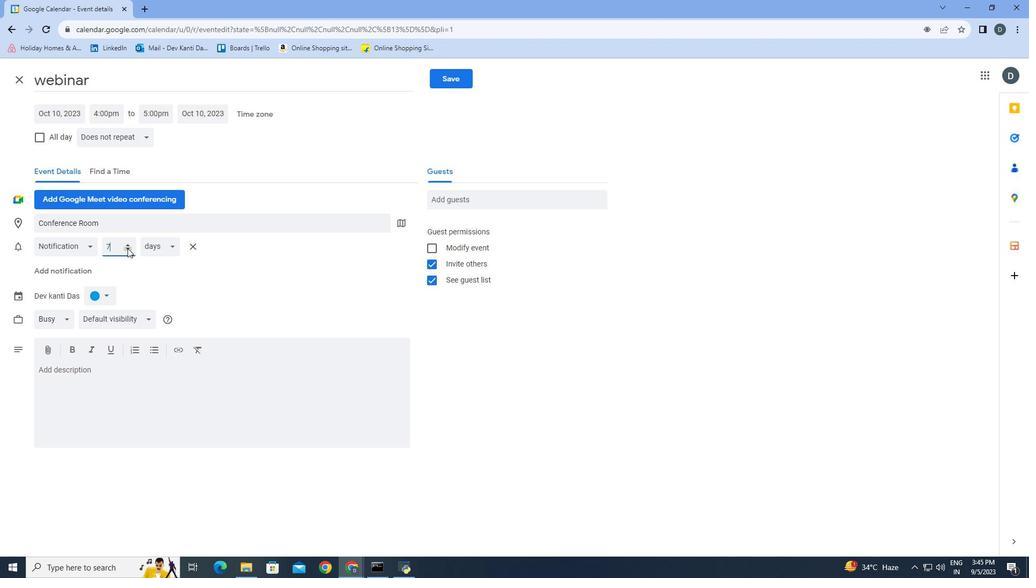 
Action: Mouse pressed left at (127, 248)
Screenshot: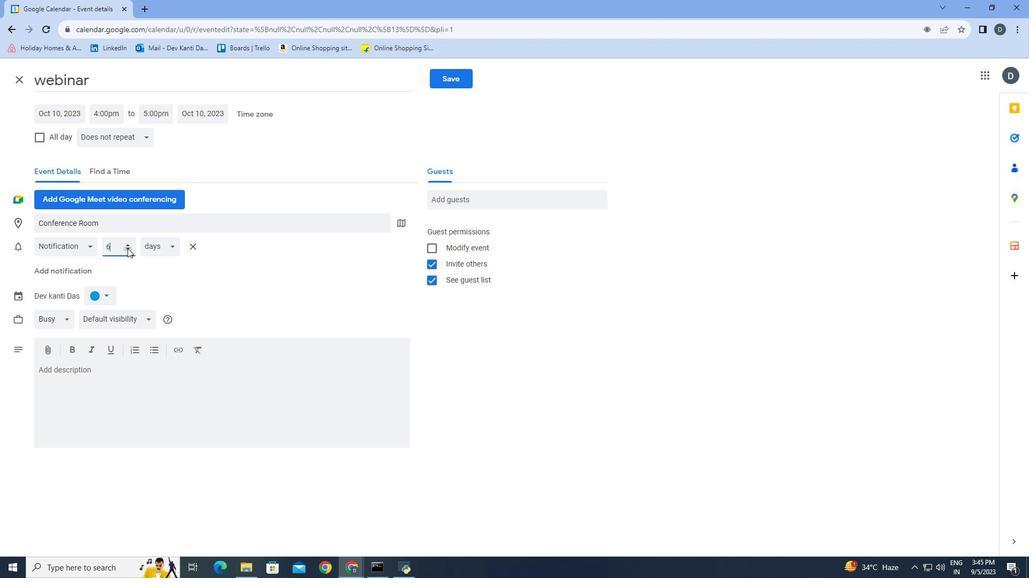 
Action: Mouse pressed left at (127, 248)
Screenshot: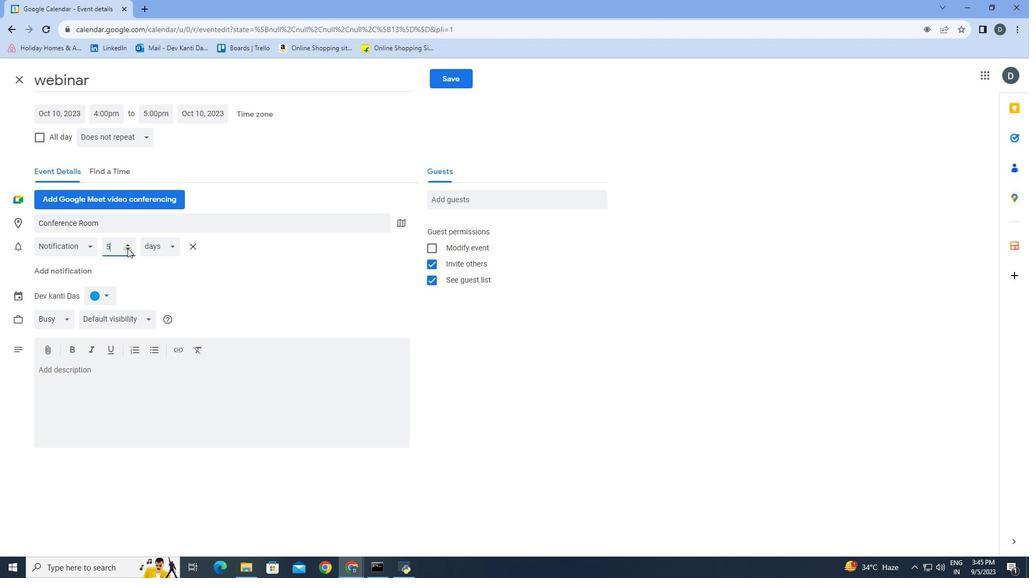 
Action: Mouse pressed left at (127, 248)
Screenshot: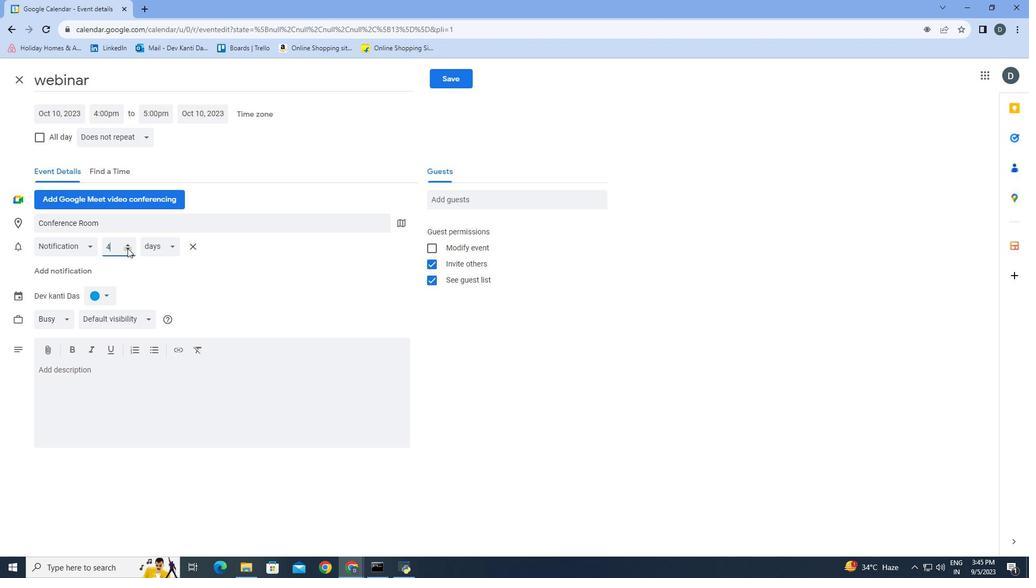 
Action: Mouse pressed left at (127, 248)
Screenshot: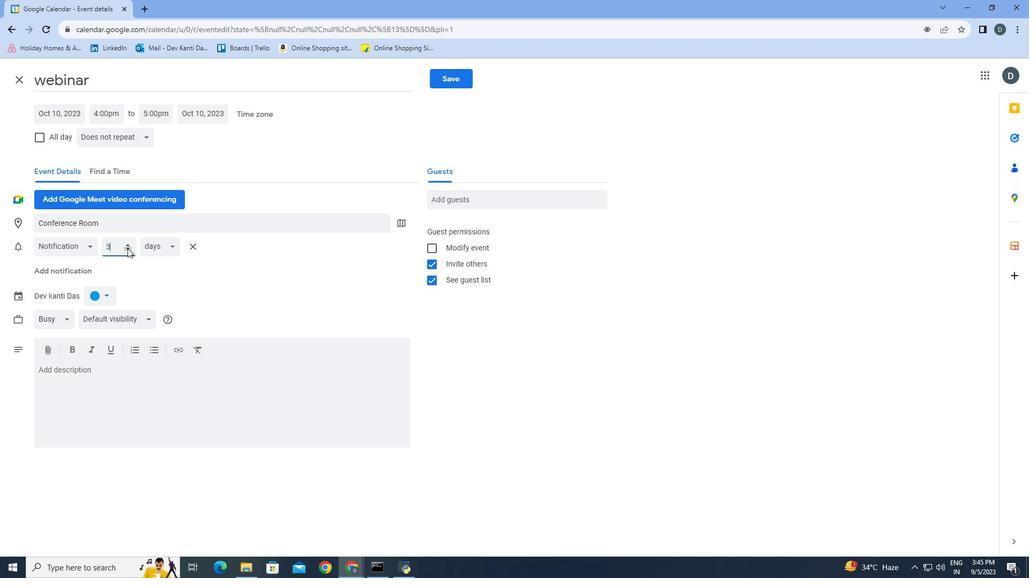 
Action: Mouse pressed left at (127, 248)
Screenshot: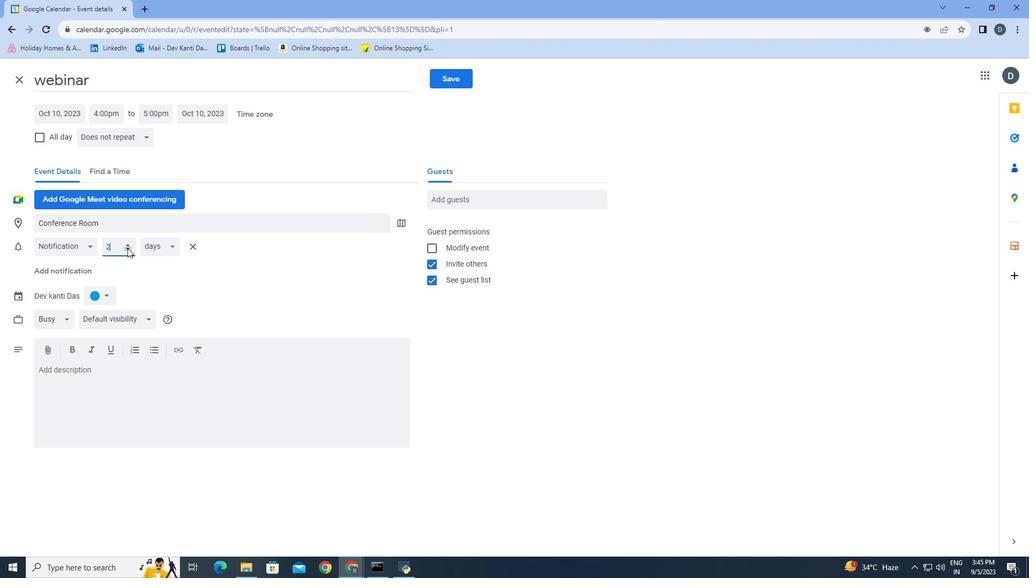 
Action: Mouse moved to (100, 374)
Screenshot: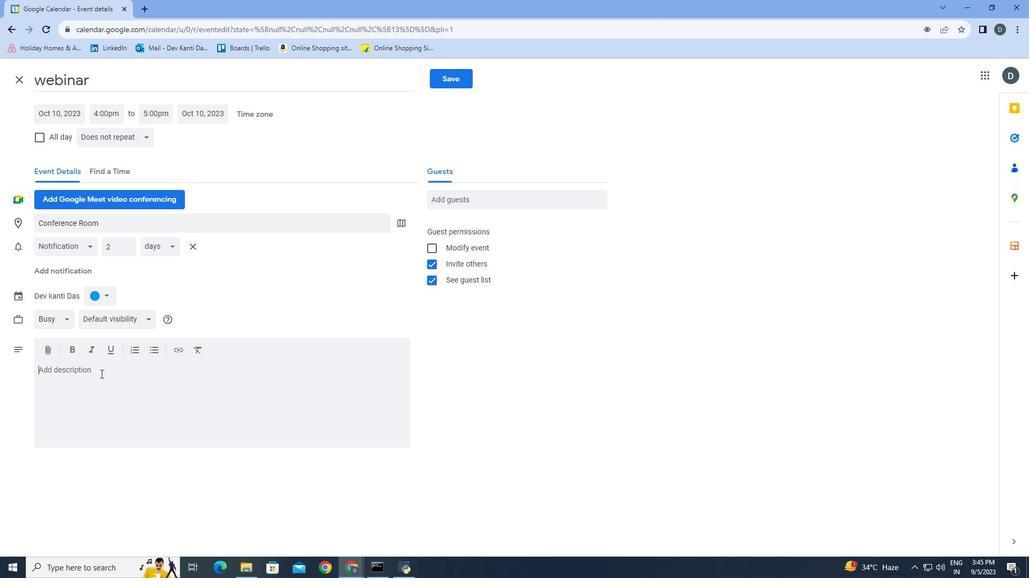 
Action: Mouse pressed left at (100, 374)
Screenshot: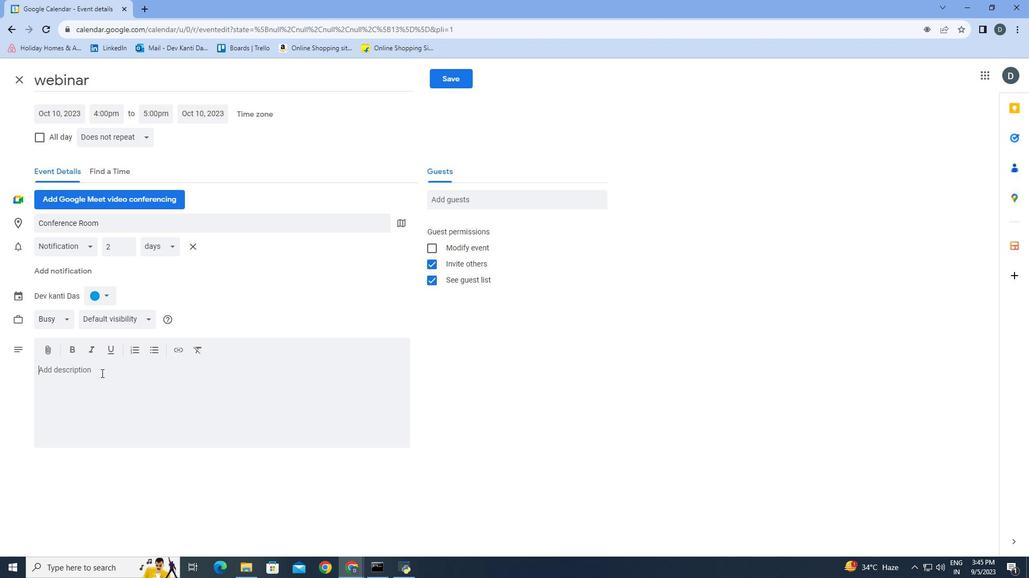 
Action: Mouse moved to (637, 277)
Screenshot: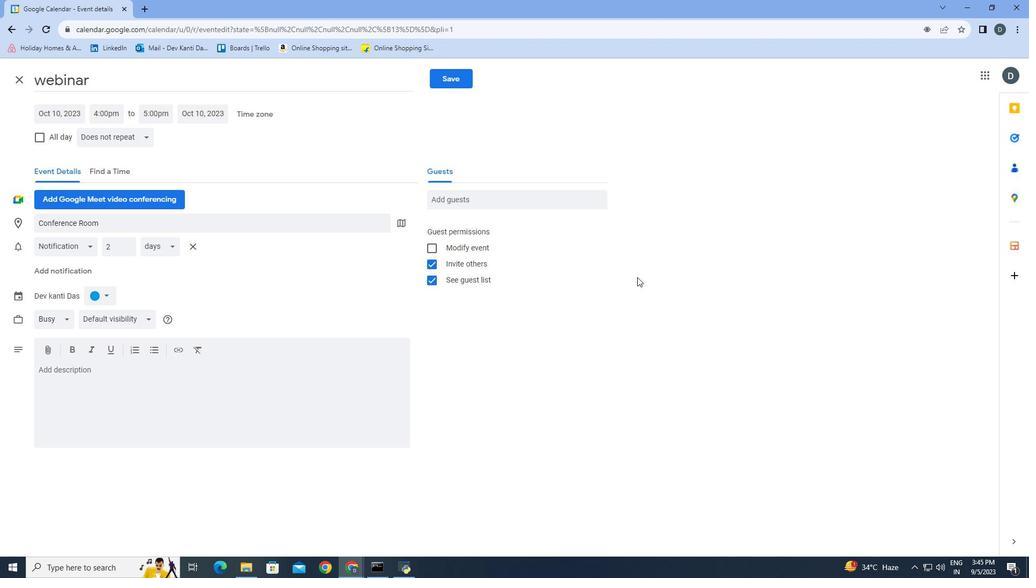 
Action: Key pressed <Key.shift><Key.shift><Key.shift>Web
Screenshot: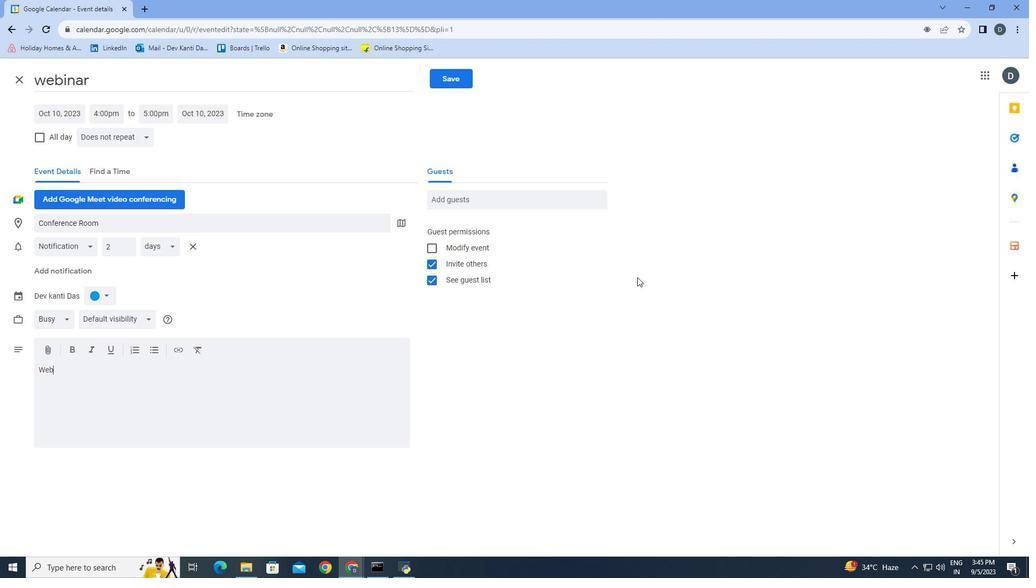 
Action: Mouse moved to (635, 276)
Screenshot: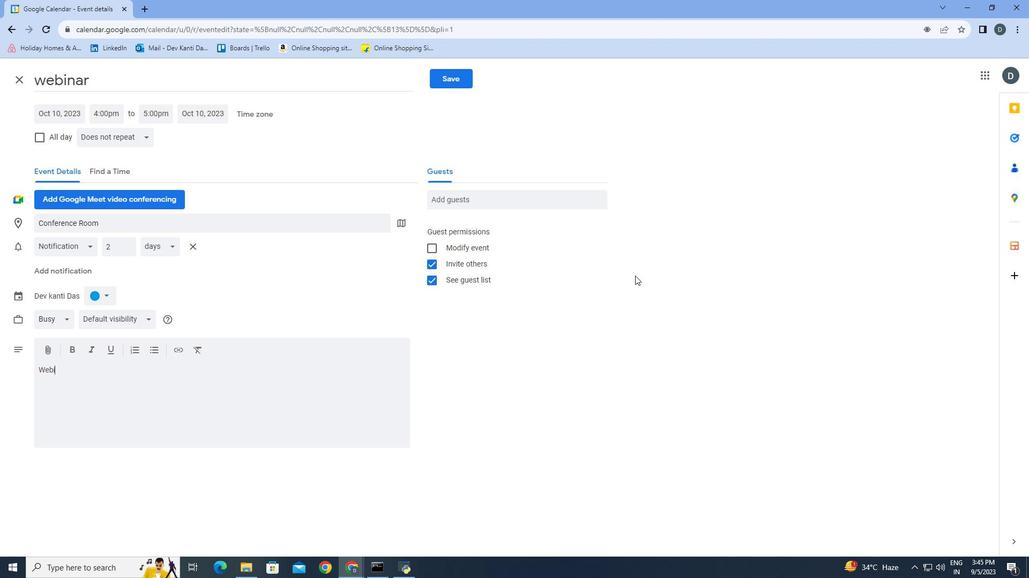 
Action: Key pressed i
Screenshot: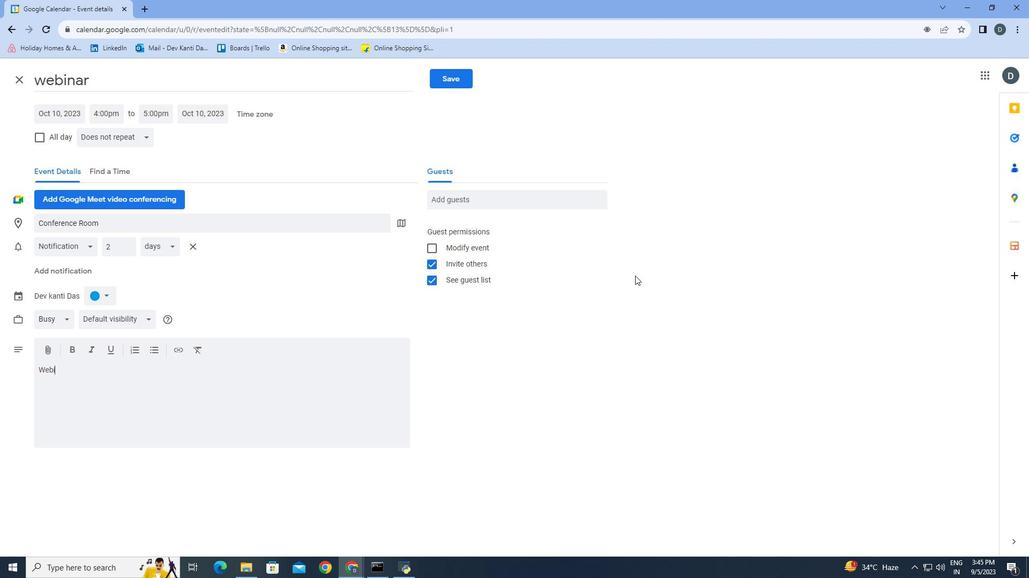 
Action: Mouse moved to (635, 276)
Screenshot: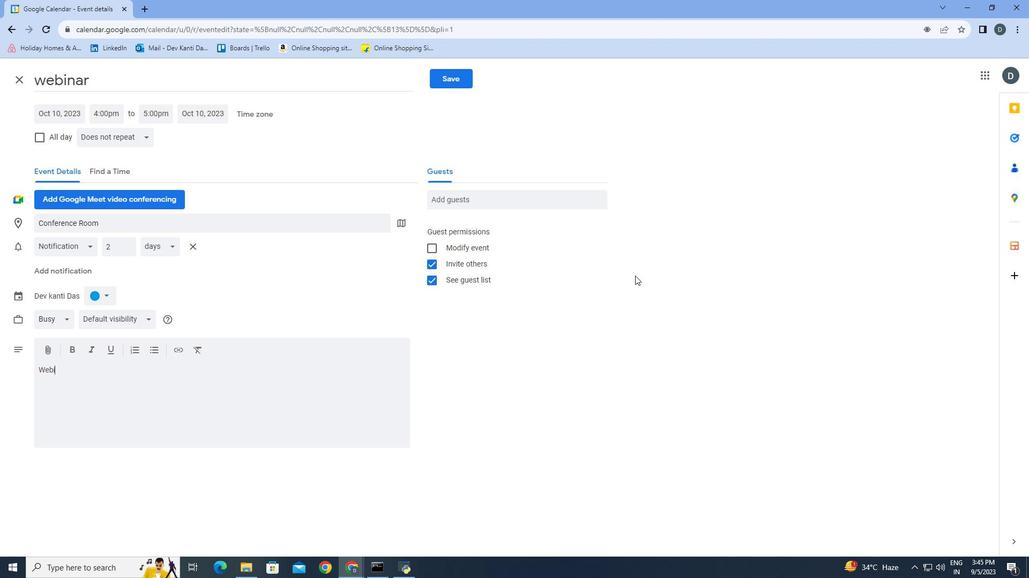 
Action: Key pressed nar<Key.space>on<Key.space>10<Key.space><Key.shift>Oct<Key.space>4<Key.shift>:00<Key.space>pm
Screenshot: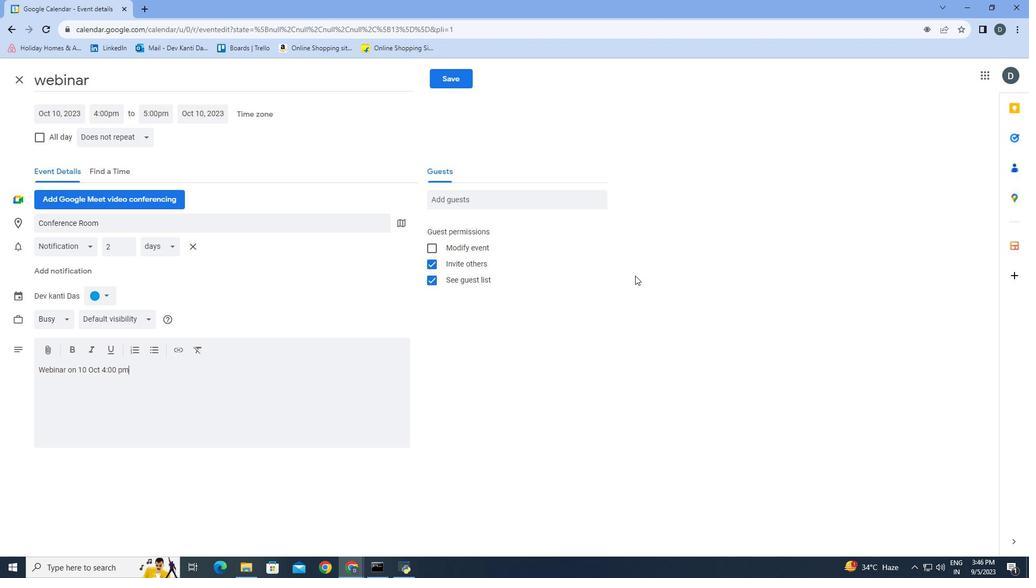 
Action: Mouse moved to (465, 77)
Screenshot: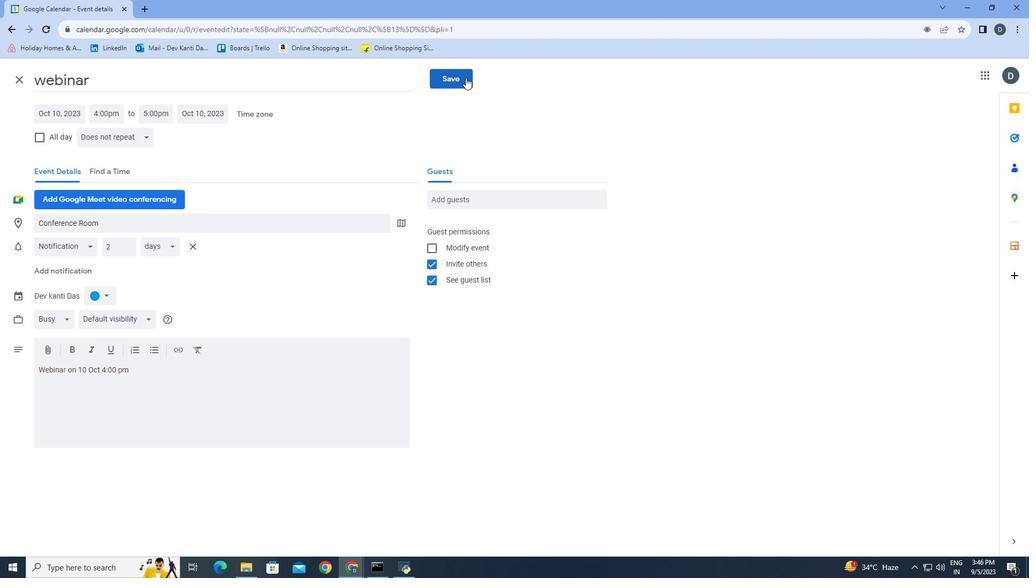 
Action: Mouse pressed left at (465, 77)
Screenshot: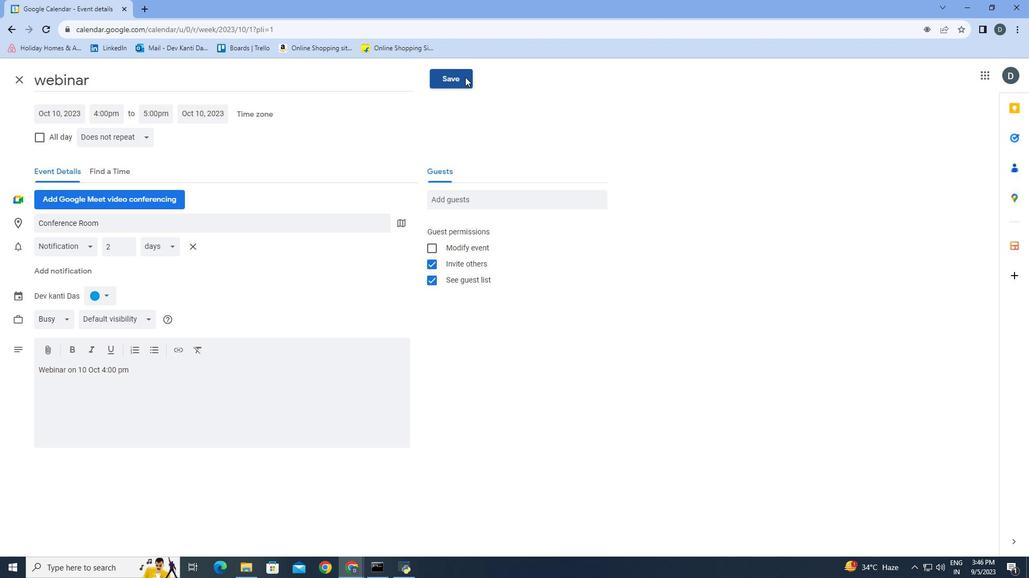 
Action: Mouse moved to (32, 247)
Screenshot: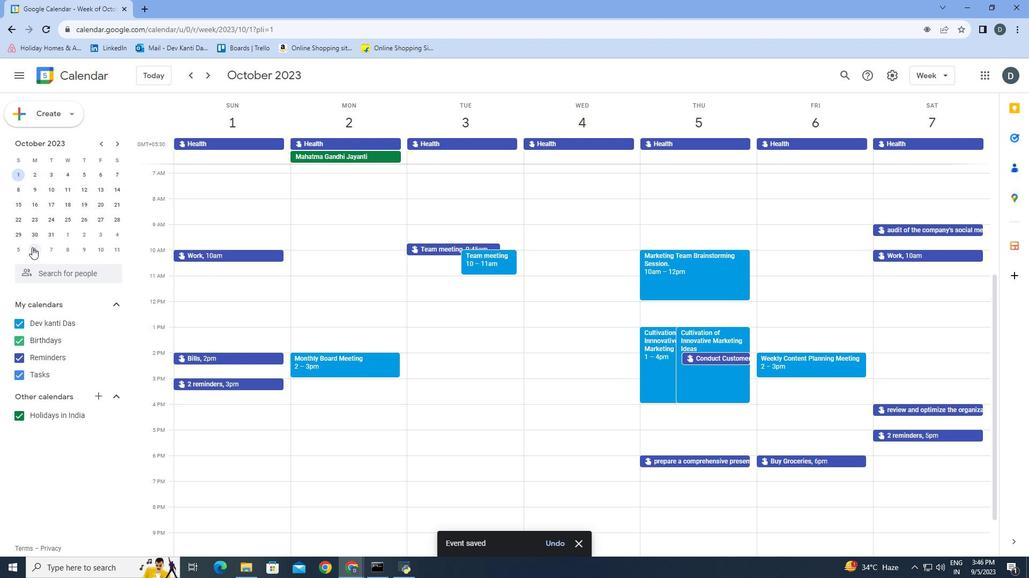 
